 Task: Open Card Card0000000060 in Board Board0000000015 in Workspace WS0000000005 in Trello. Add Member Email0000000020 to Card Card0000000060 in Board Board0000000015 in Workspace WS0000000005 in Trello. Add Red Label titled Label0000000060 to Card Card0000000060 in Board Board0000000015 in Workspace WS0000000005 in Trello. Add Checklist CL0000000060 to Card Card0000000060 in Board Board0000000015 in Workspace WS0000000005 in Trello. Add Dates with Start Date as Nov 01 2023 and Due Date as Nov 30 2023 to Card Card0000000060 in Board Board0000000015 in Workspace WS0000000005 in Trello
Action: Mouse moved to (461, 511)
Screenshot: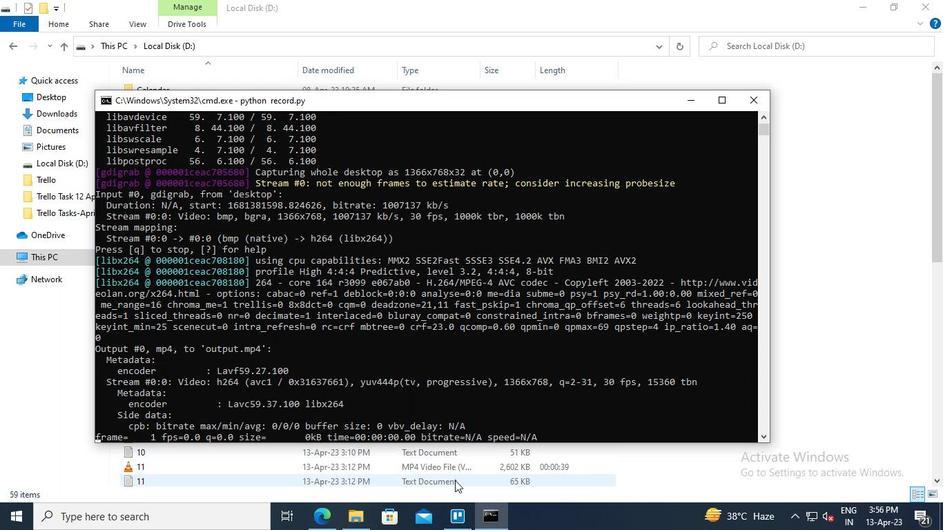
Action: Mouse pressed left at (461, 511)
Screenshot: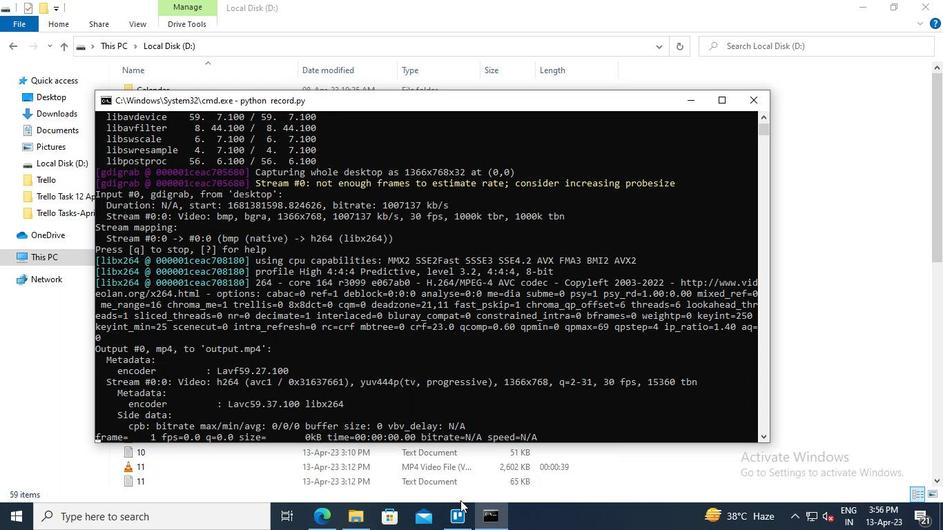 
Action: Mouse moved to (270, 438)
Screenshot: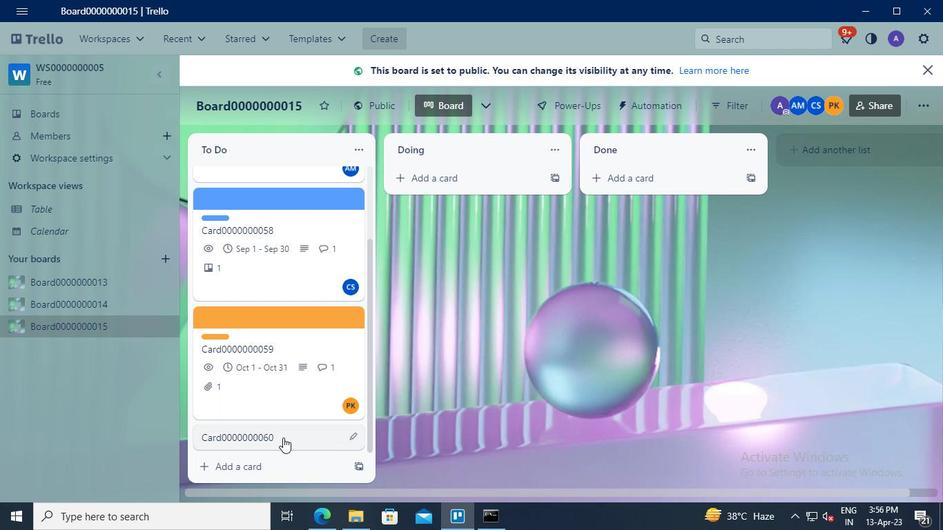 
Action: Mouse pressed left at (270, 438)
Screenshot: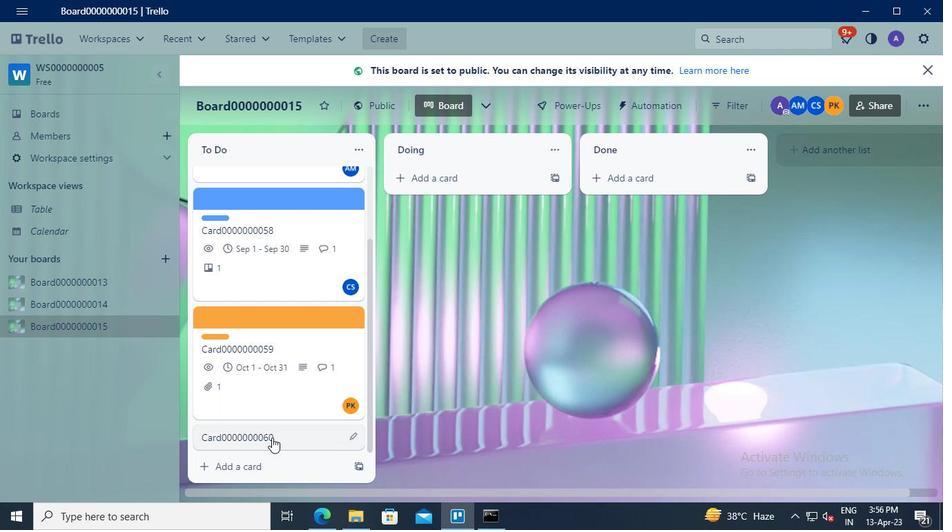 
Action: Mouse moved to (643, 179)
Screenshot: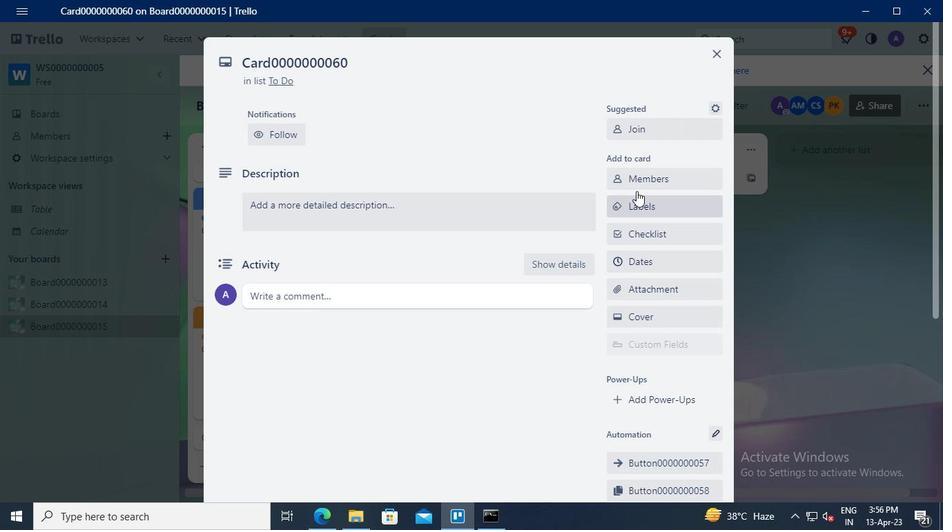 
Action: Mouse pressed left at (643, 179)
Screenshot: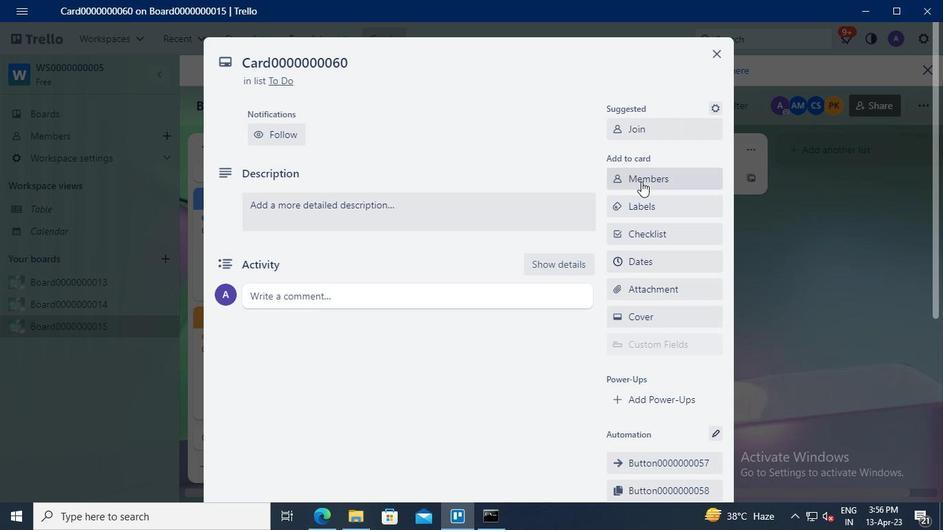 
Action: Mouse moved to (598, 159)
Screenshot: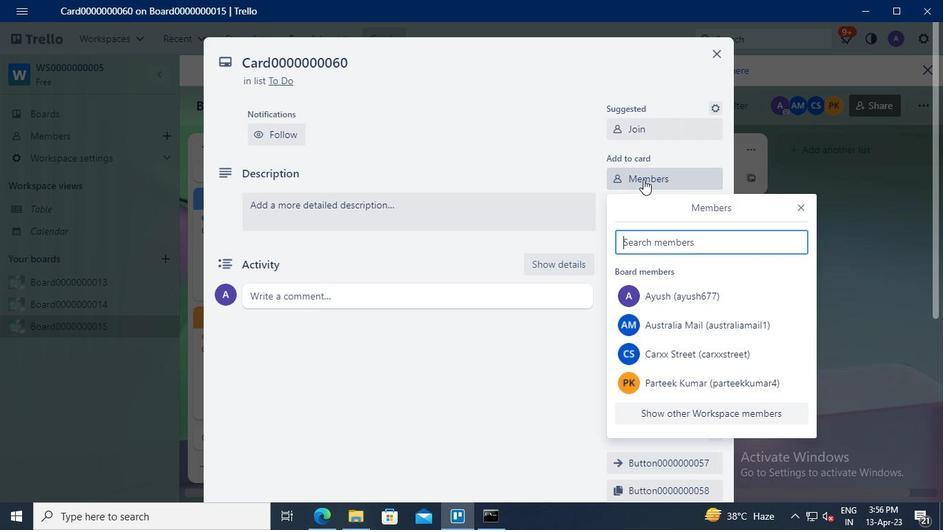 
Action: Keyboard Key.shift
Screenshot: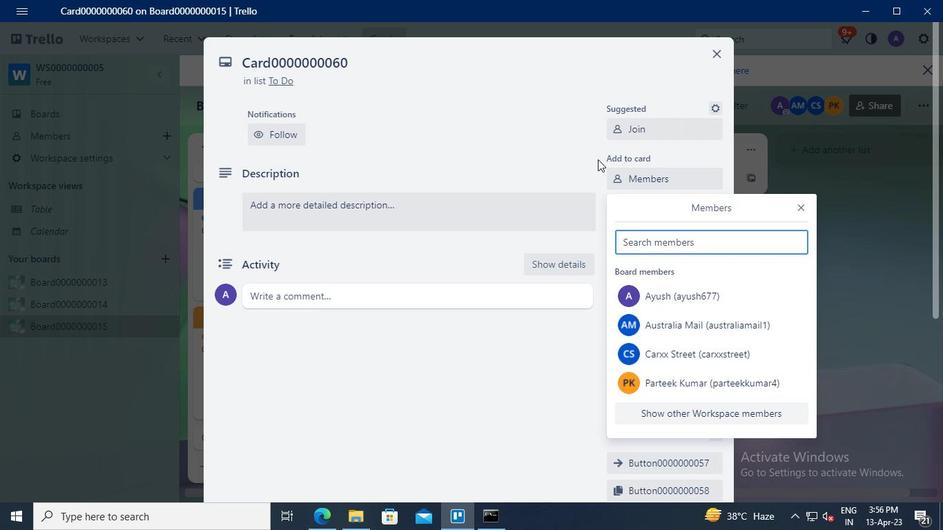 
Action: Keyboard N
Screenshot: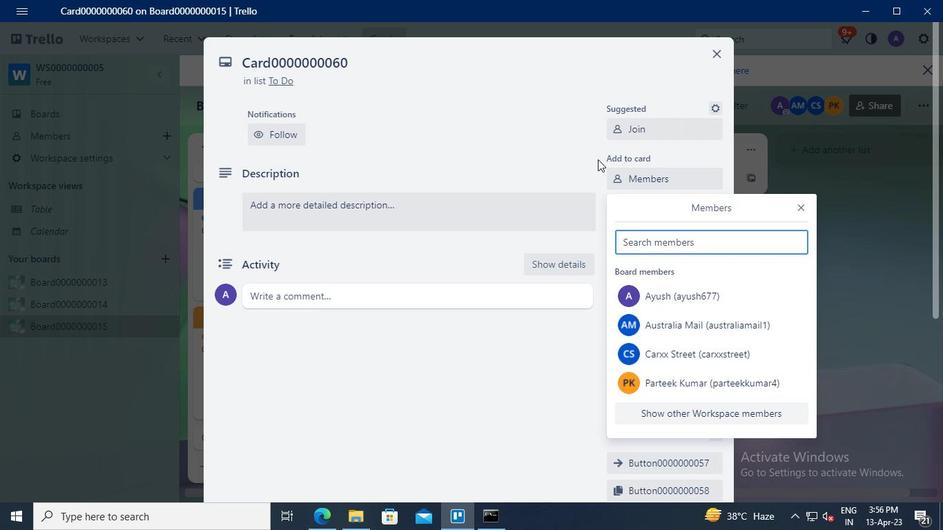 
Action: Keyboard i
Screenshot: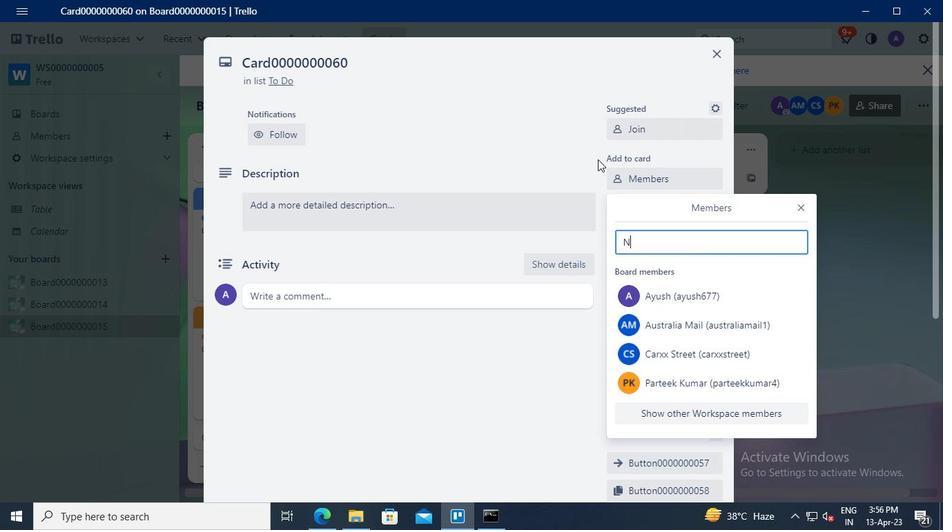 
Action: Keyboard k
Screenshot: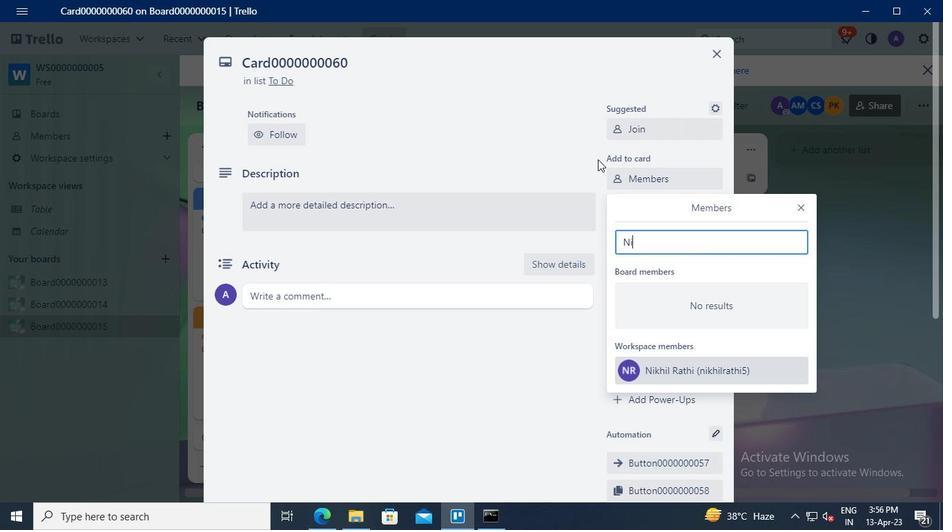 
Action: Keyboard h
Screenshot: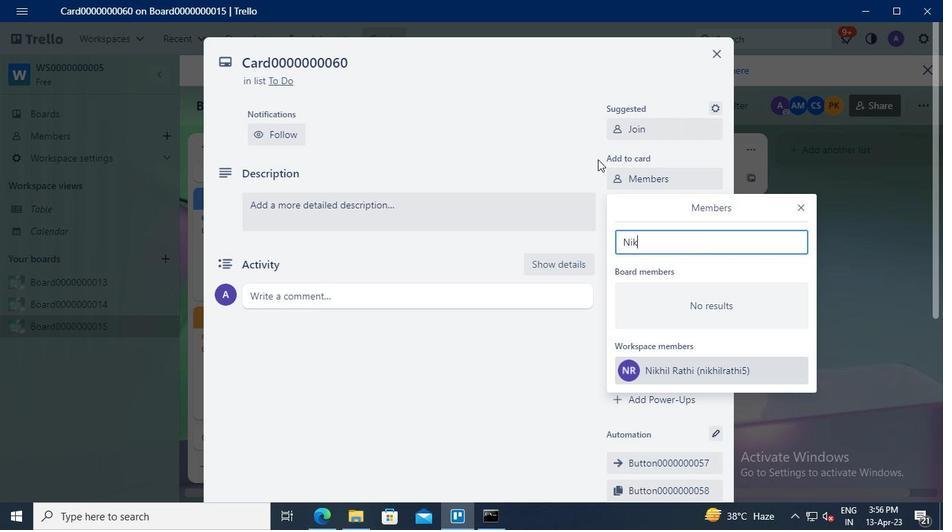 
Action: Keyboard i
Screenshot: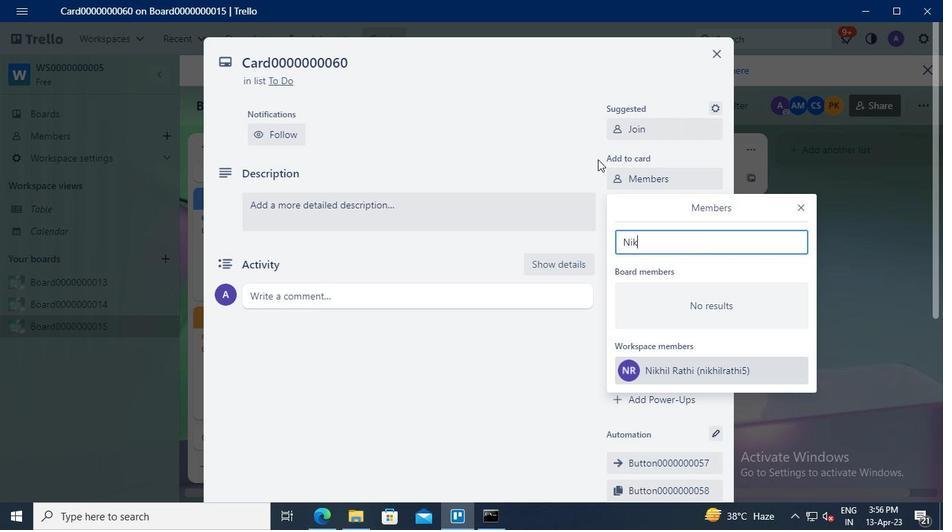 
Action: Keyboard l
Screenshot: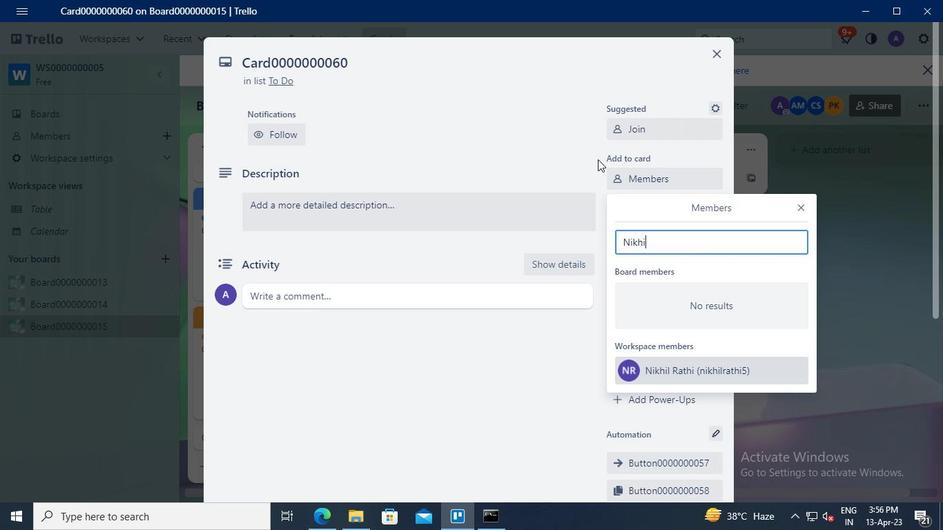 
Action: Mouse moved to (673, 370)
Screenshot: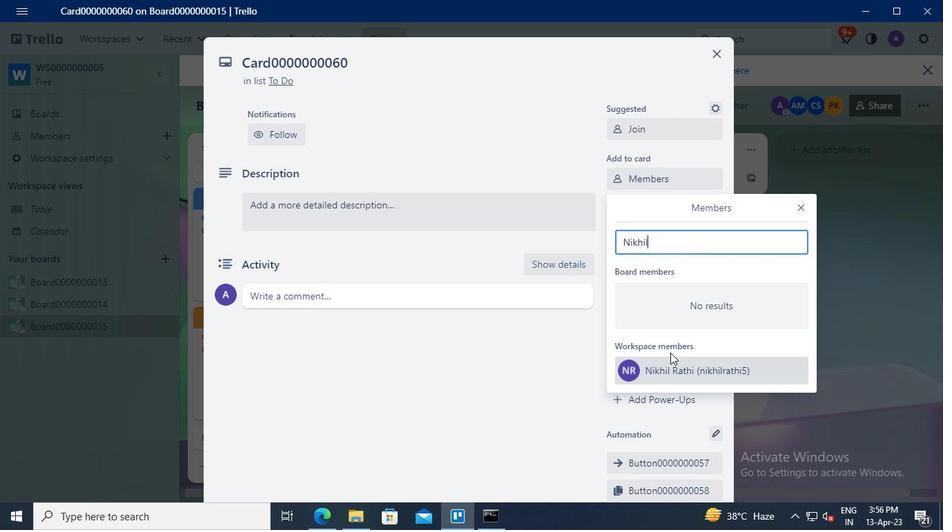 
Action: Mouse pressed left at (673, 370)
Screenshot: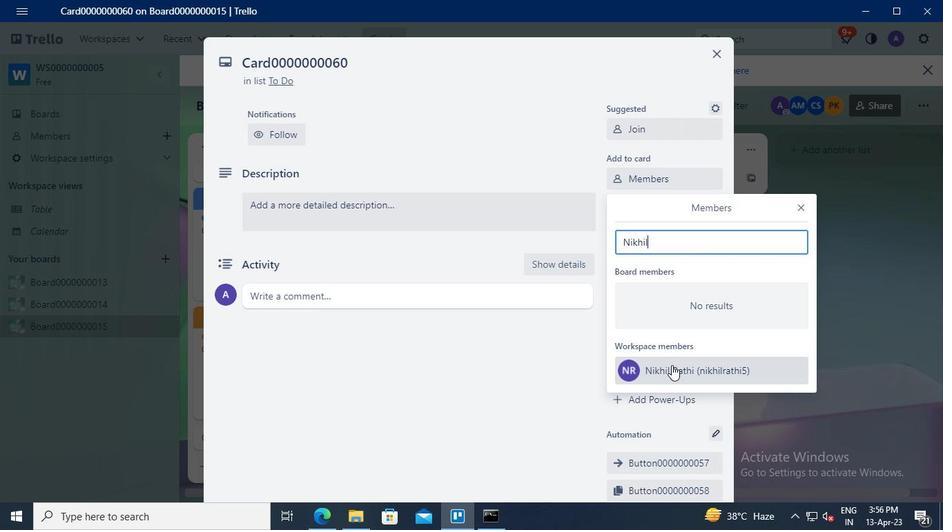
Action: Mouse moved to (802, 210)
Screenshot: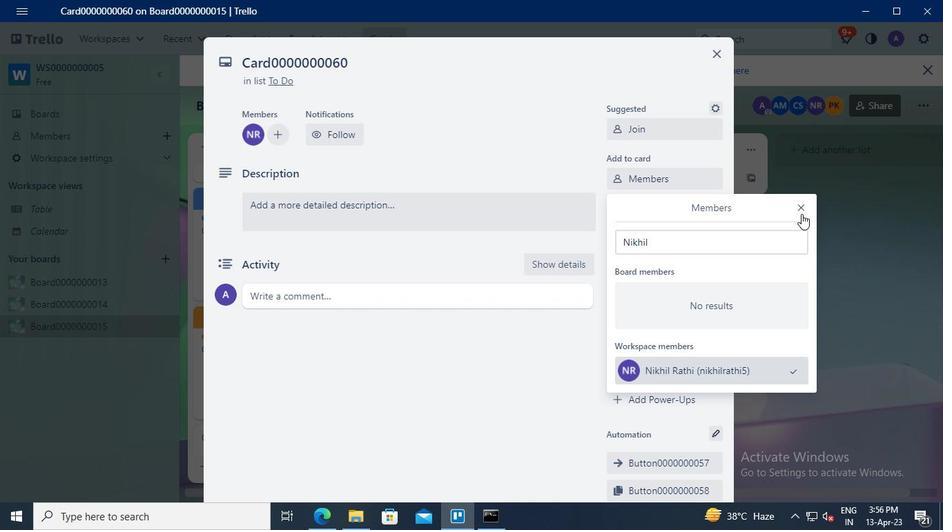 
Action: Mouse pressed left at (802, 210)
Screenshot: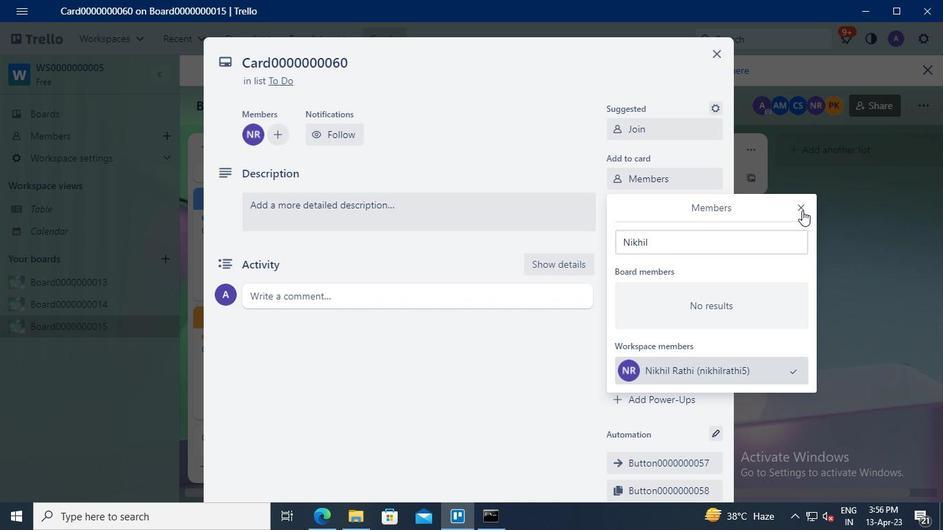 
Action: Mouse moved to (691, 205)
Screenshot: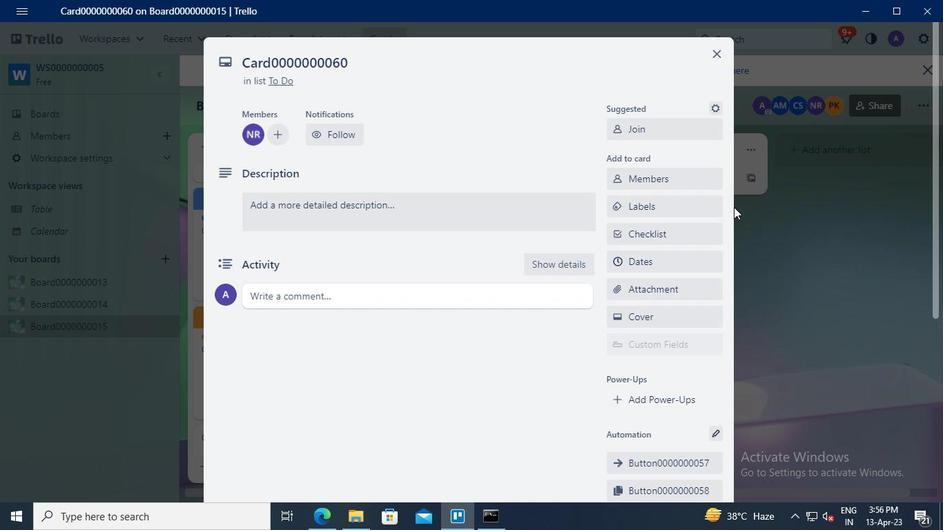 
Action: Mouse pressed left at (691, 205)
Screenshot: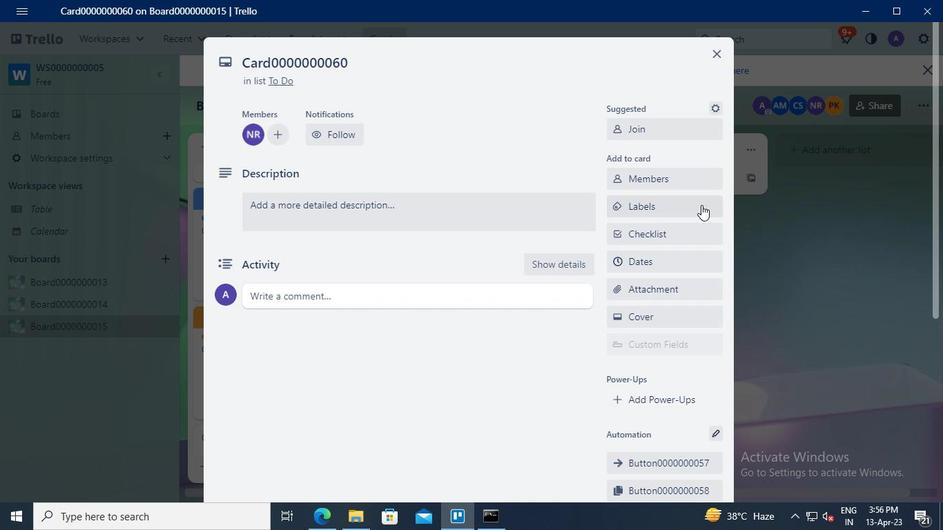 
Action: Mouse moved to (724, 391)
Screenshot: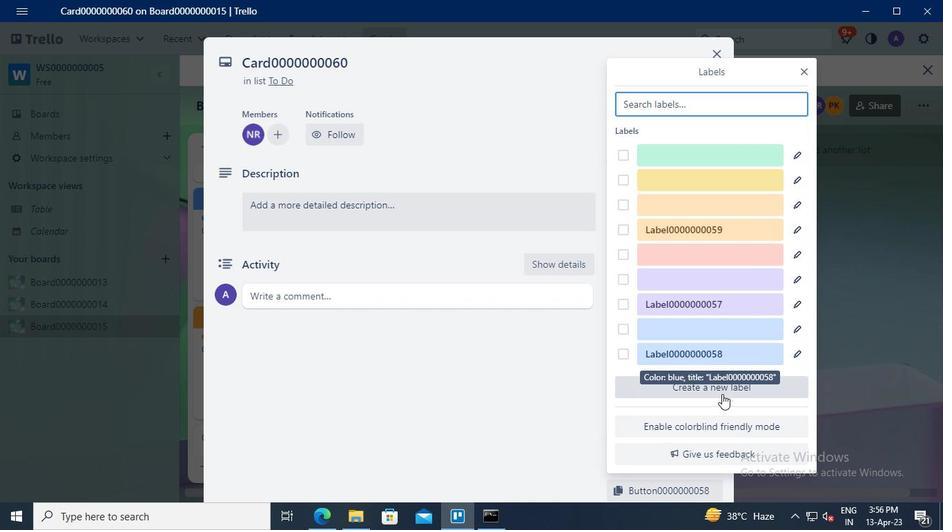 
Action: Mouse pressed left at (724, 391)
Screenshot: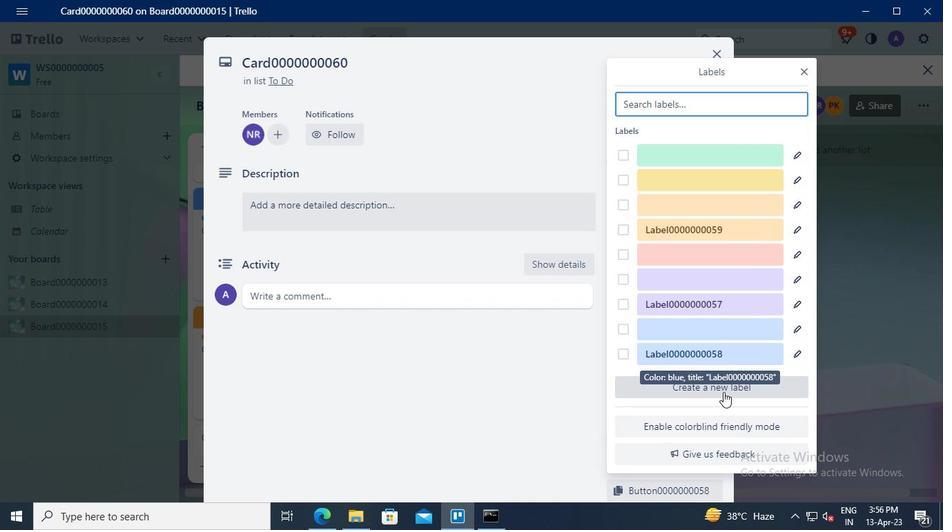 
Action: Mouse moved to (713, 293)
Screenshot: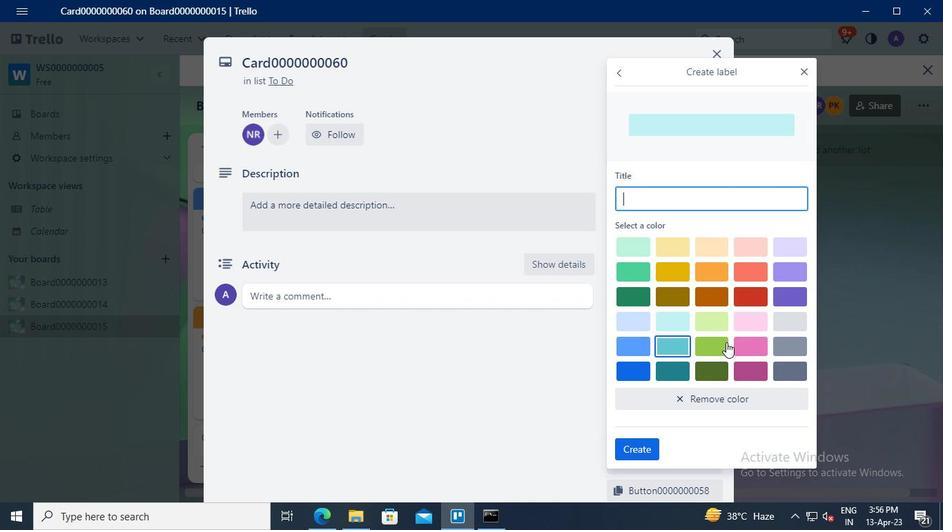 
Action: Keyboard Key.shift
Screenshot: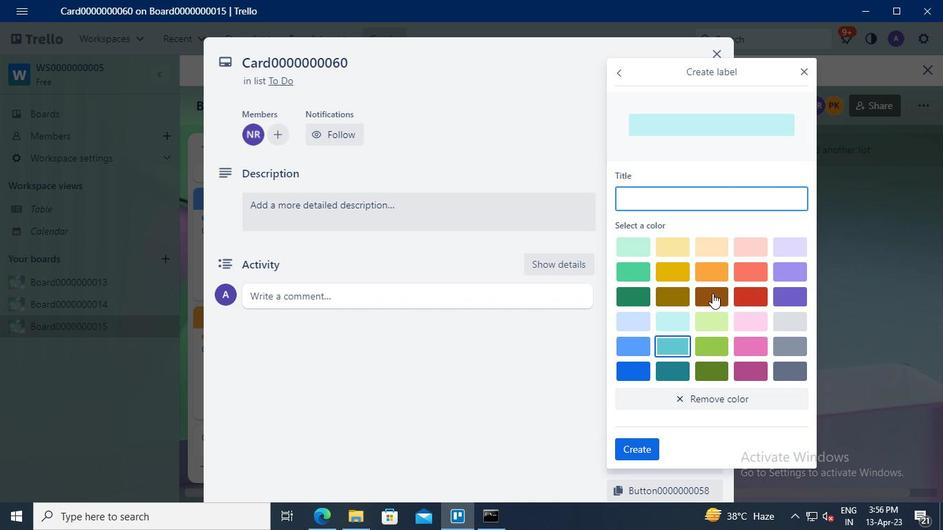 
Action: Keyboard L
Screenshot: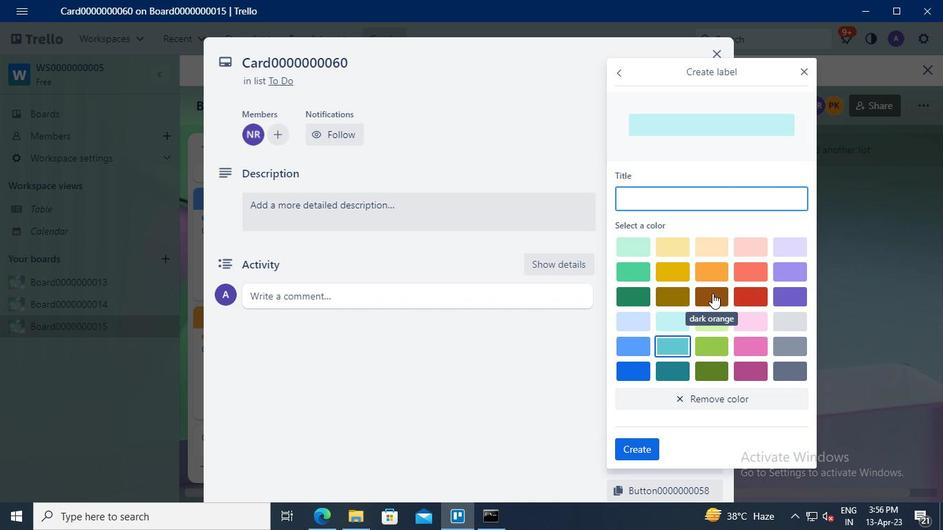
Action: Keyboard a
Screenshot: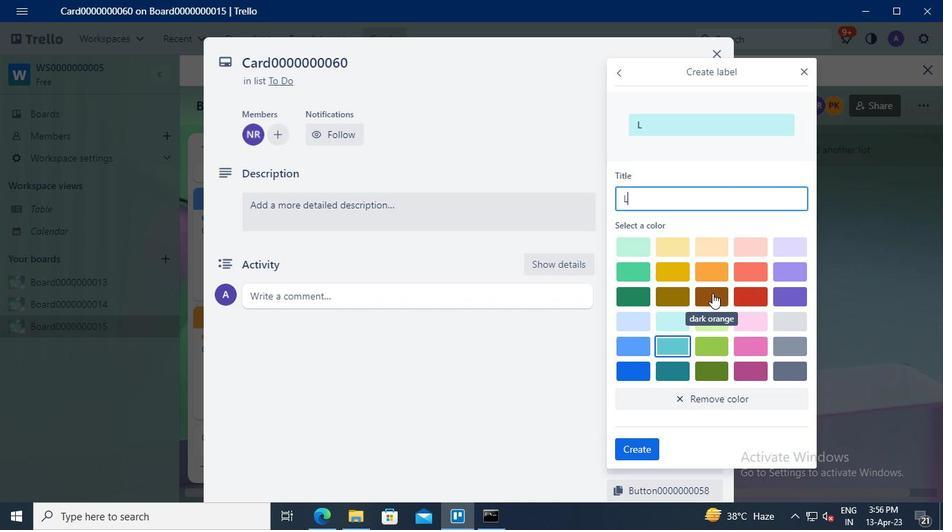 
Action: Keyboard b
Screenshot: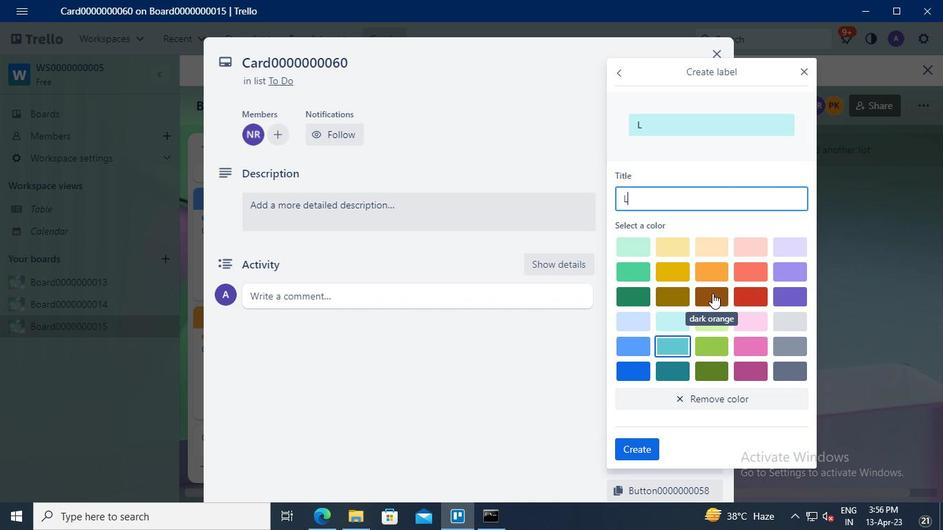 
Action: Mouse moved to (712, 293)
Screenshot: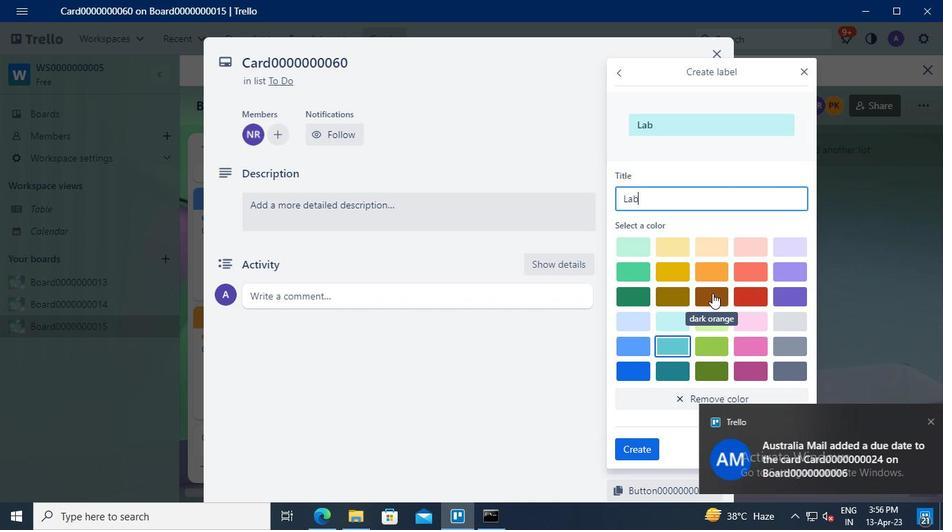 
Action: Keyboard e
Screenshot: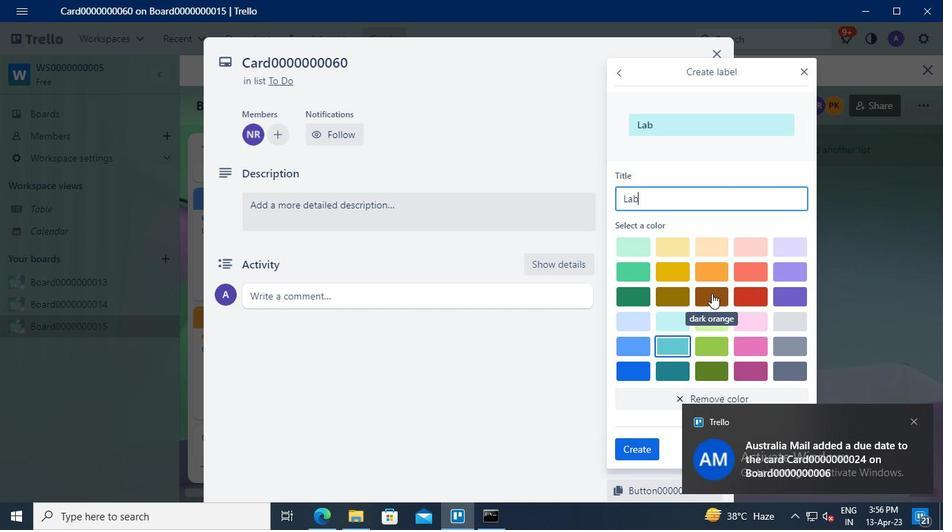 
Action: Keyboard l
Screenshot: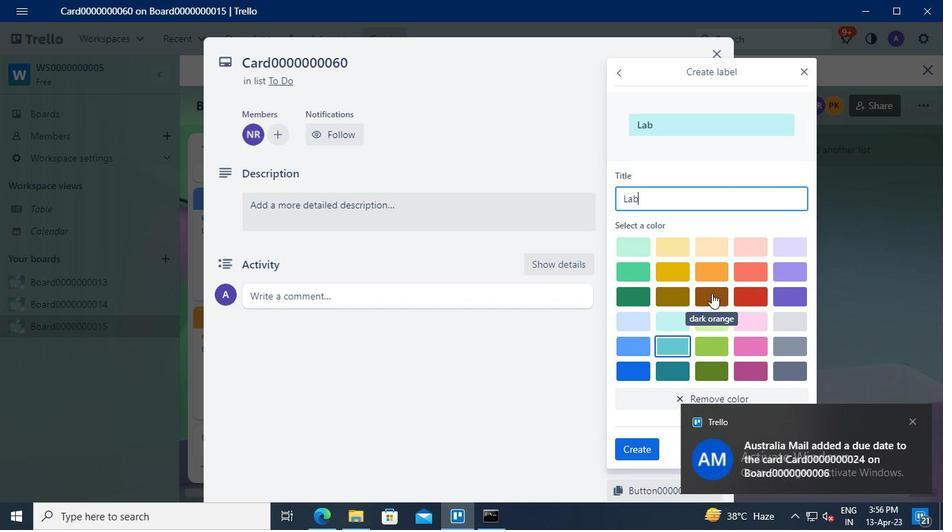 
Action: Keyboard <96>
Screenshot: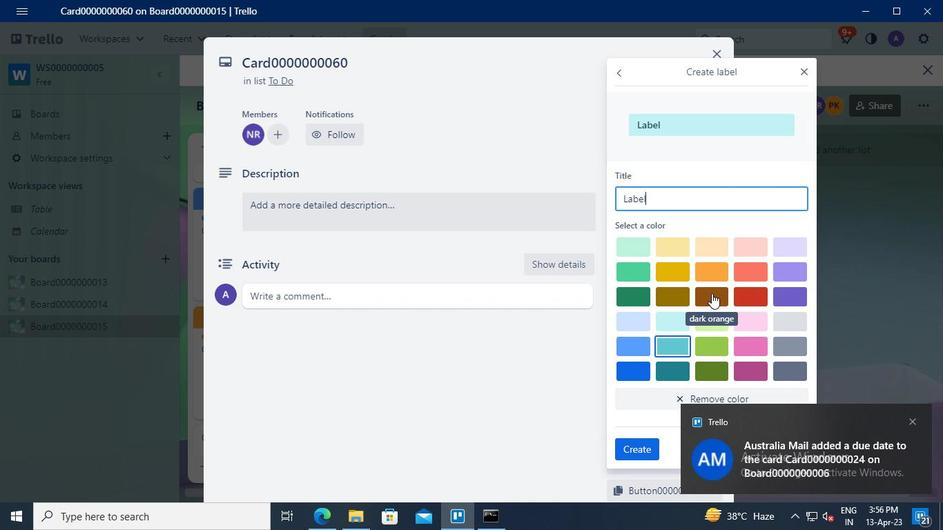 
Action: Keyboard <96>
Screenshot: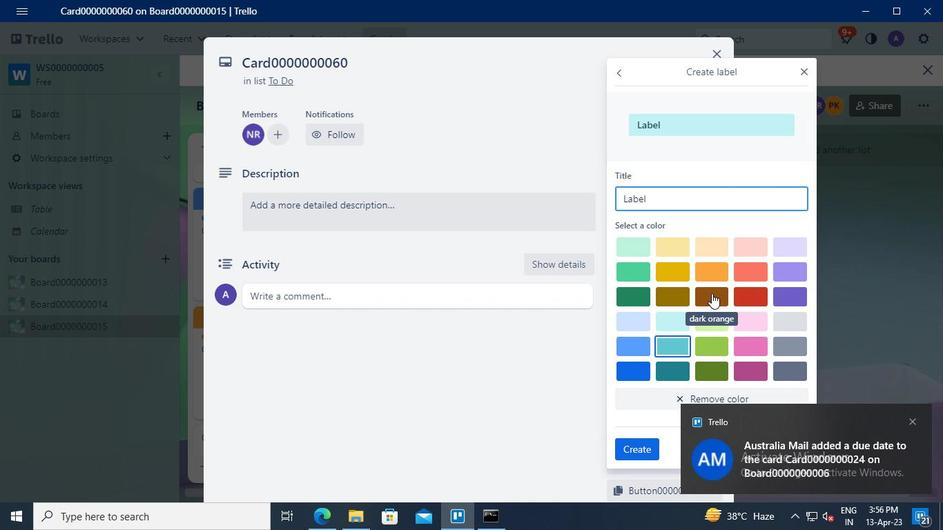 
Action: Keyboard <96>
Screenshot: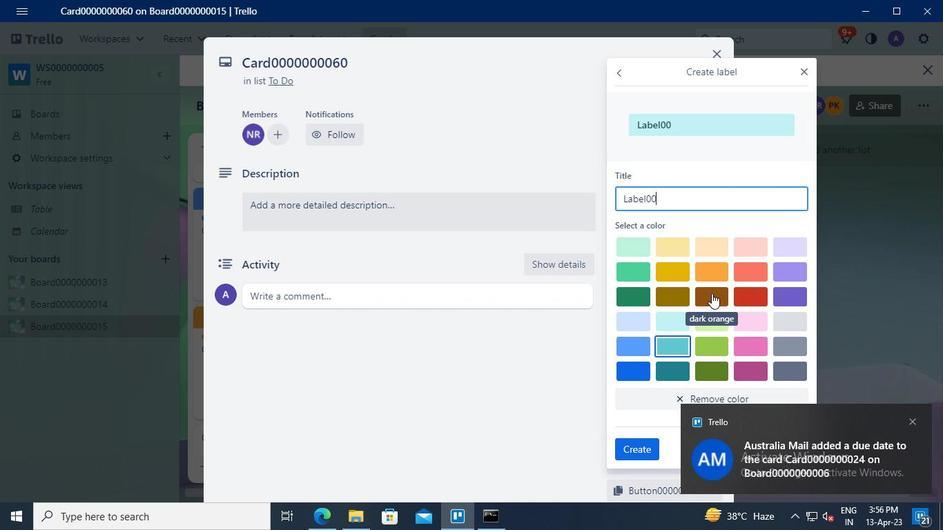 
Action: Keyboard <96>
Screenshot: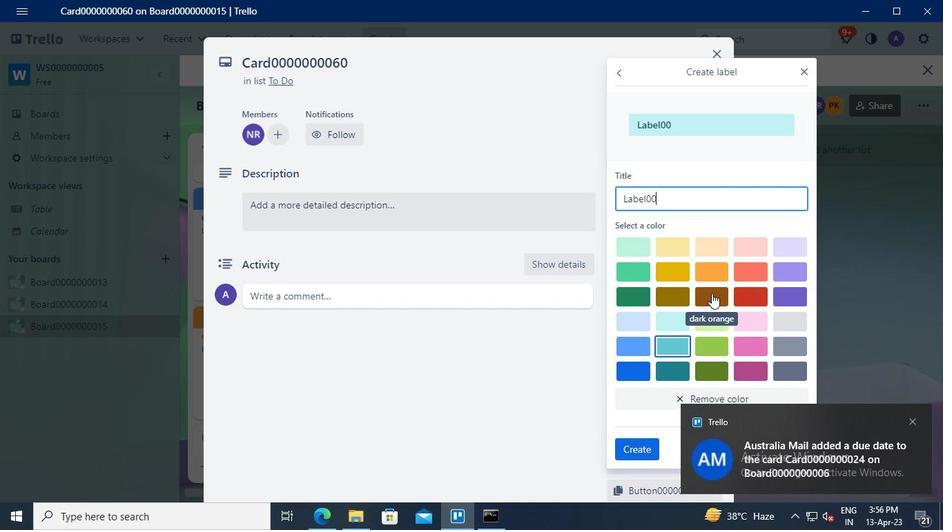 
Action: Keyboard <96>
Screenshot: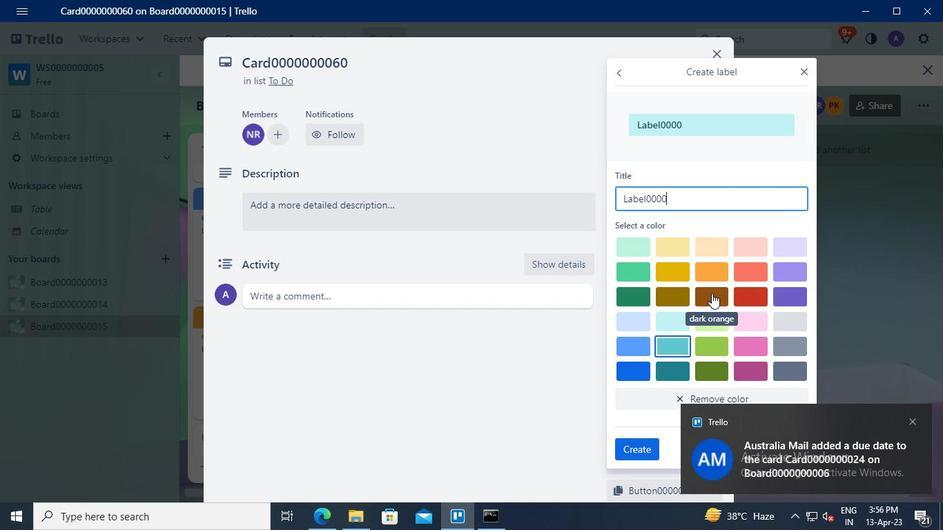 
Action: Keyboard <96>
Screenshot: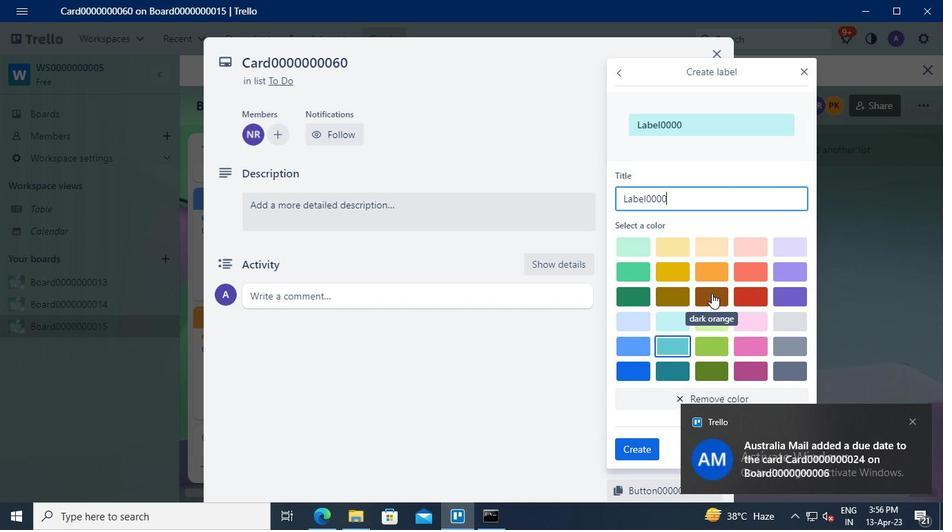 
Action: Keyboard <96>
Screenshot: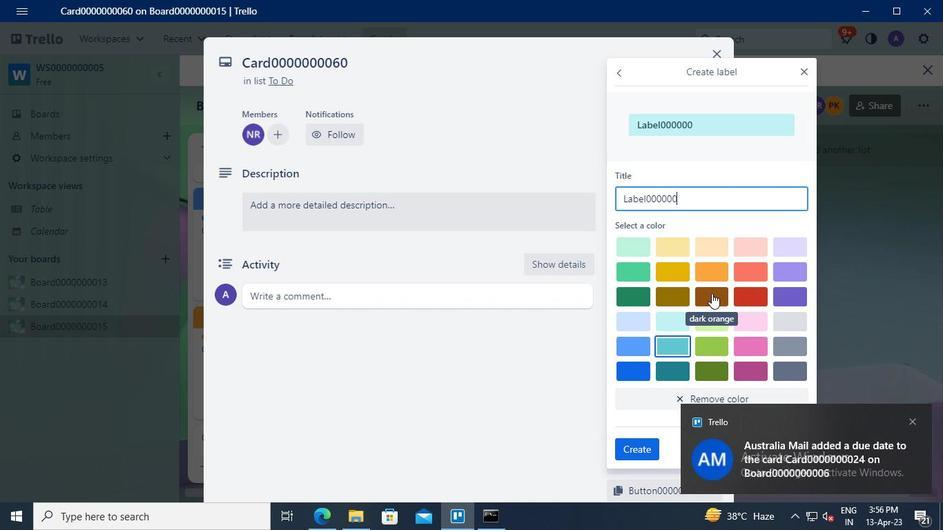 
Action: Keyboard <96>
Screenshot: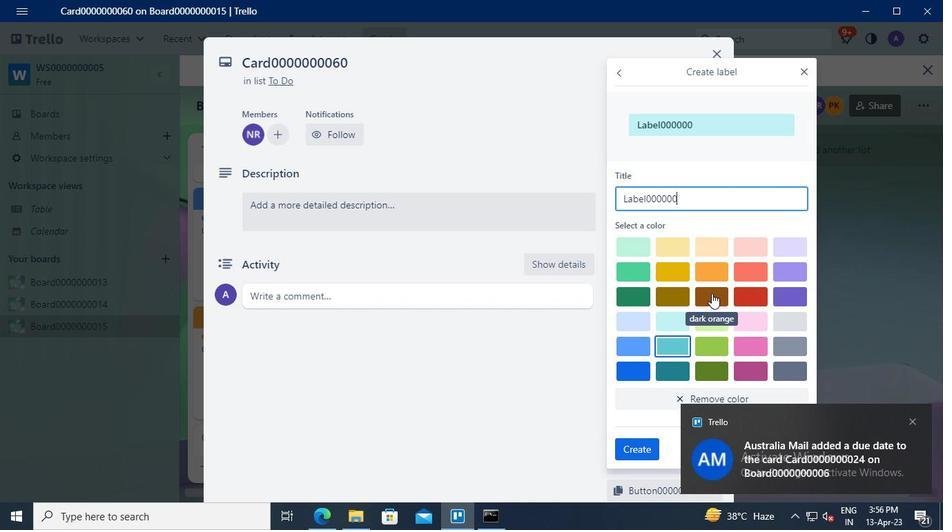 
Action: Keyboard <102>
Screenshot: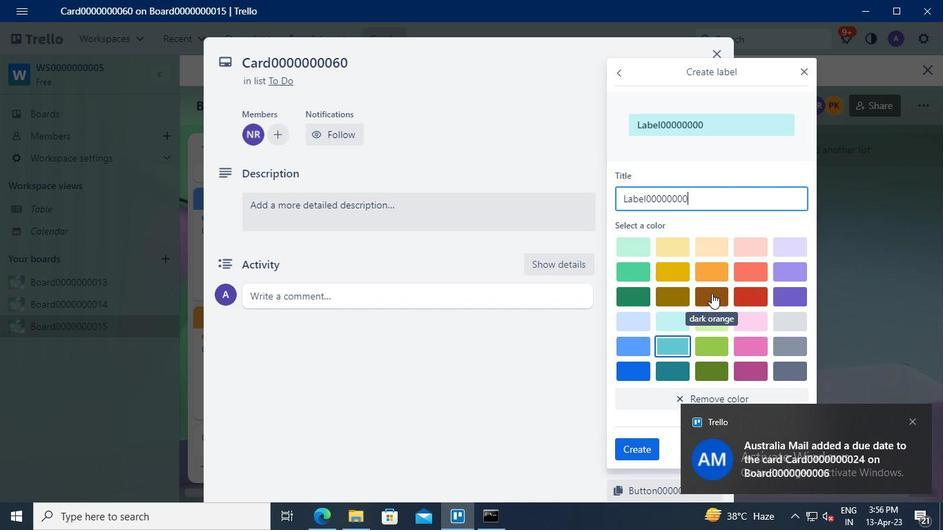 
Action: Keyboard <96>
Screenshot: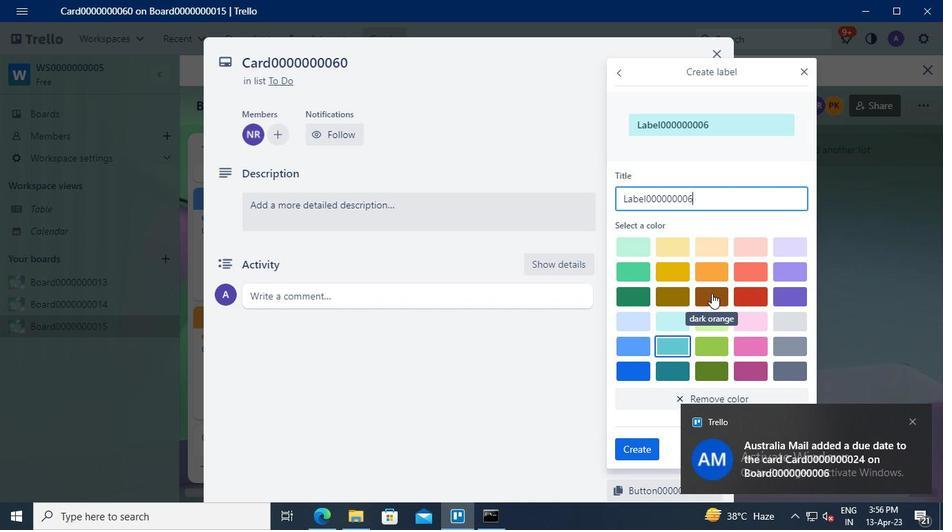 
Action: Mouse moved to (746, 274)
Screenshot: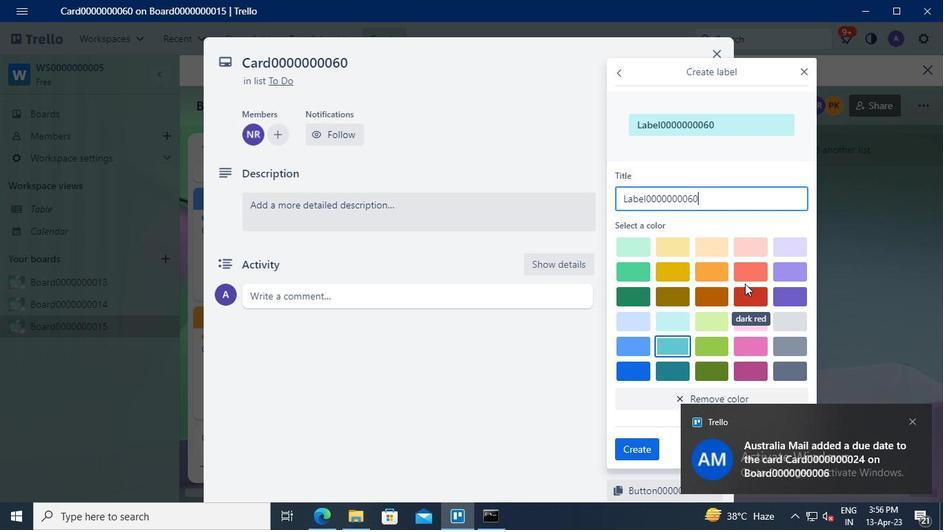 
Action: Mouse pressed left at (746, 274)
Screenshot: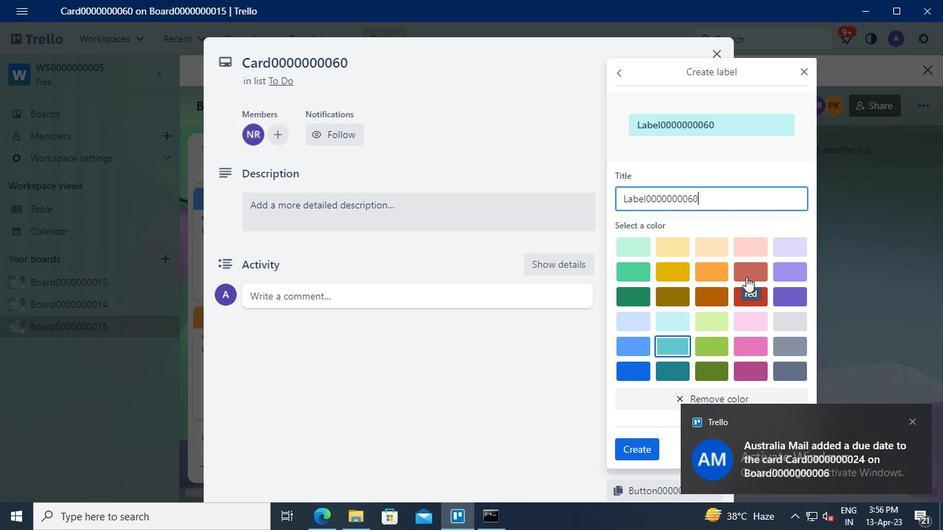 
Action: Mouse moved to (644, 447)
Screenshot: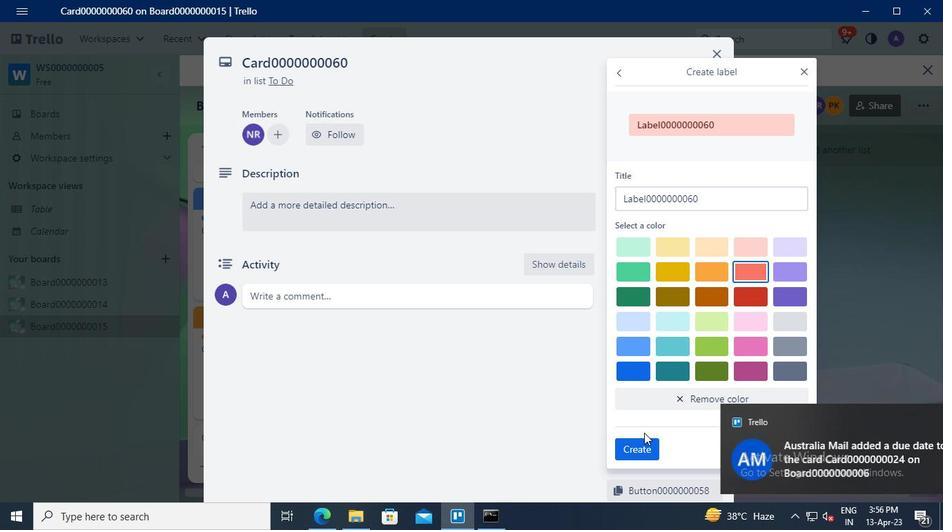 
Action: Mouse pressed left at (644, 447)
Screenshot: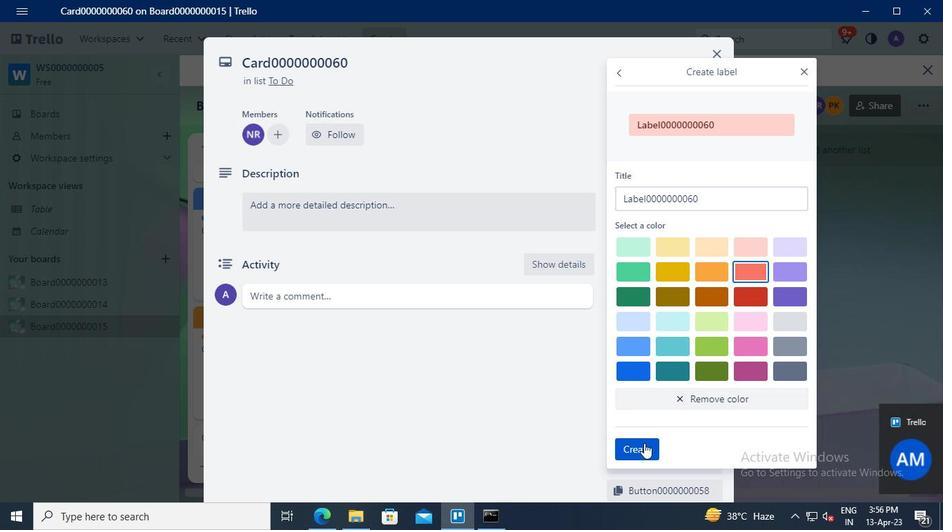 
Action: Mouse moved to (807, 69)
Screenshot: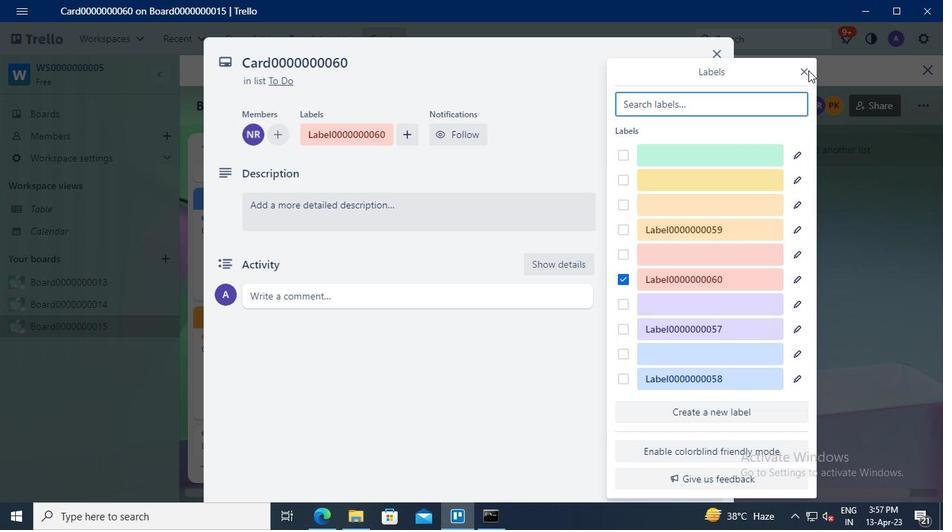 
Action: Mouse pressed left at (807, 69)
Screenshot: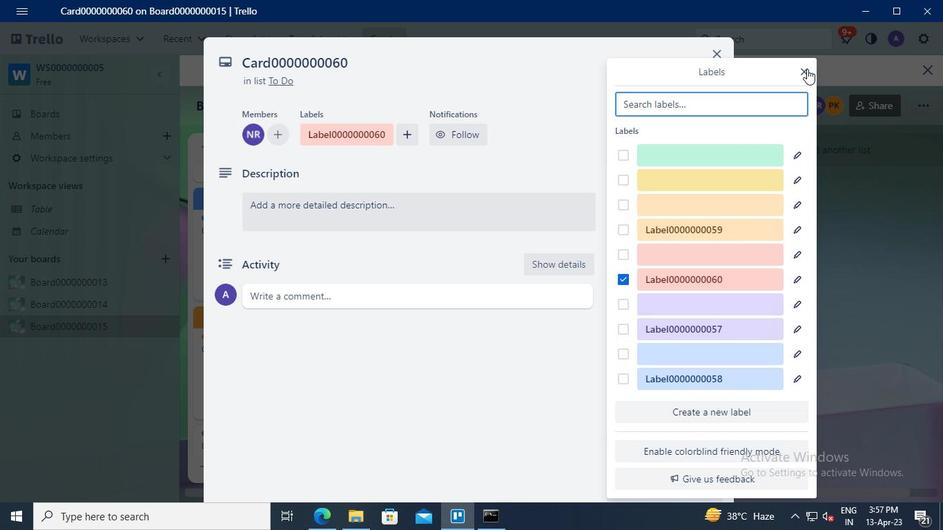 
Action: Mouse moved to (681, 234)
Screenshot: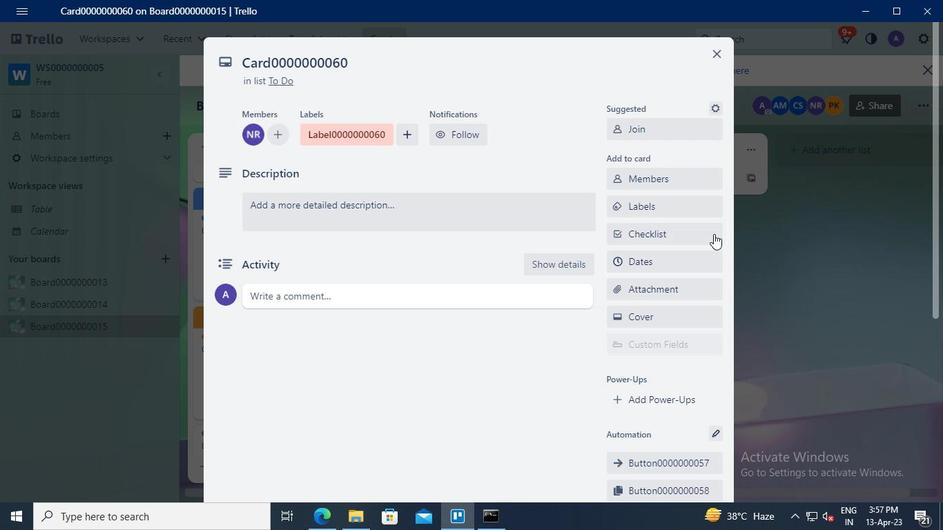 
Action: Mouse pressed left at (681, 234)
Screenshot: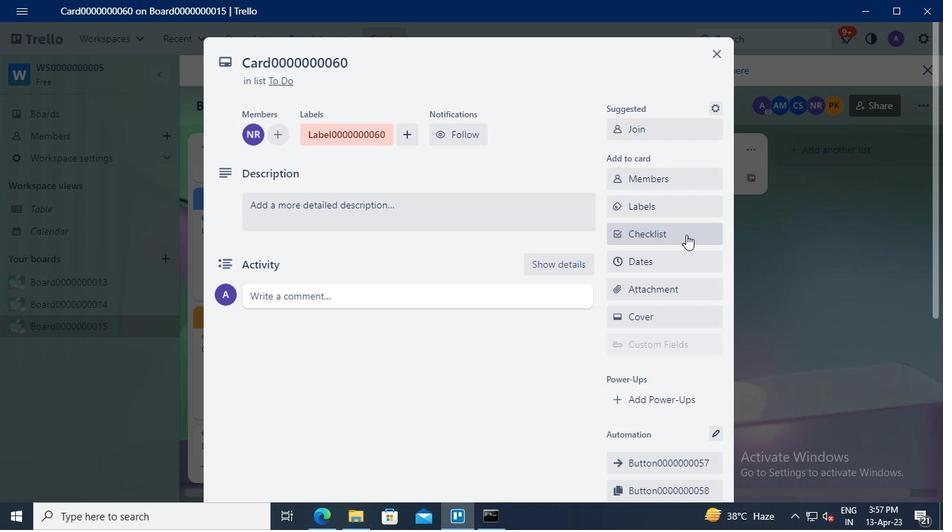 
Action: Keyboard Key.shift
Screenshot: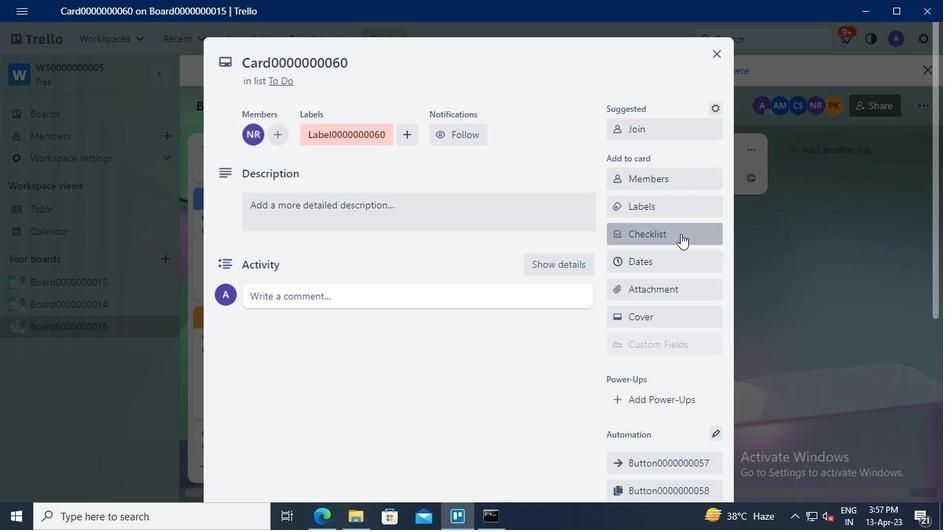 
Action: Keyboard Key.shift
Screenshot: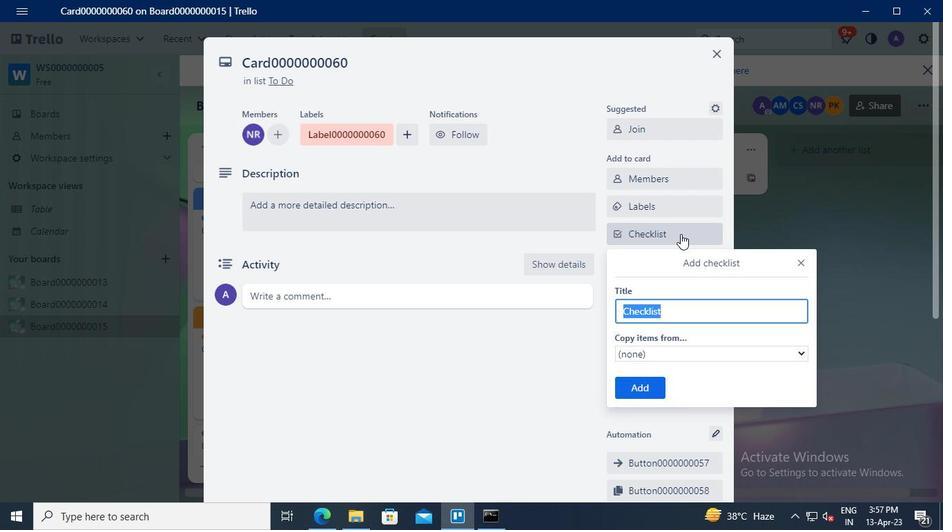 
Action: Keyboard Key.shift
Screenshot: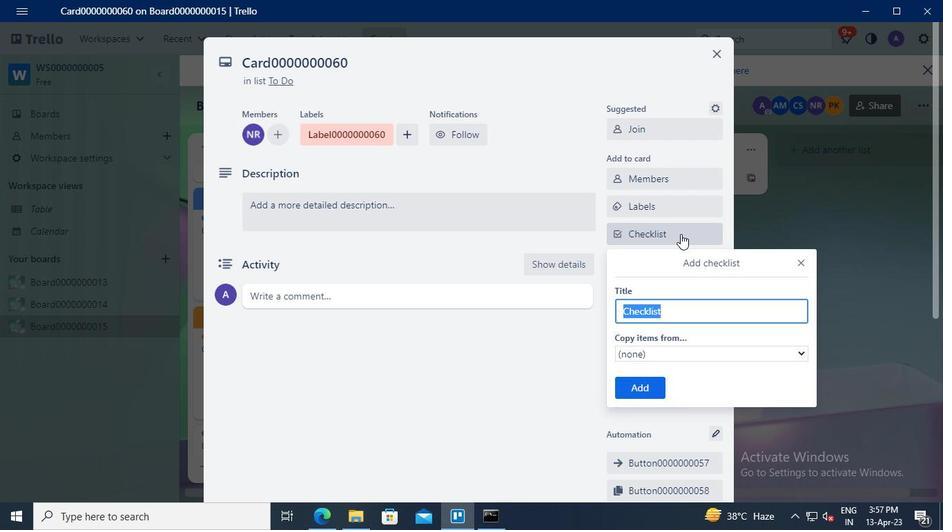 
Action: Keyboard Key.shift
Screenshot: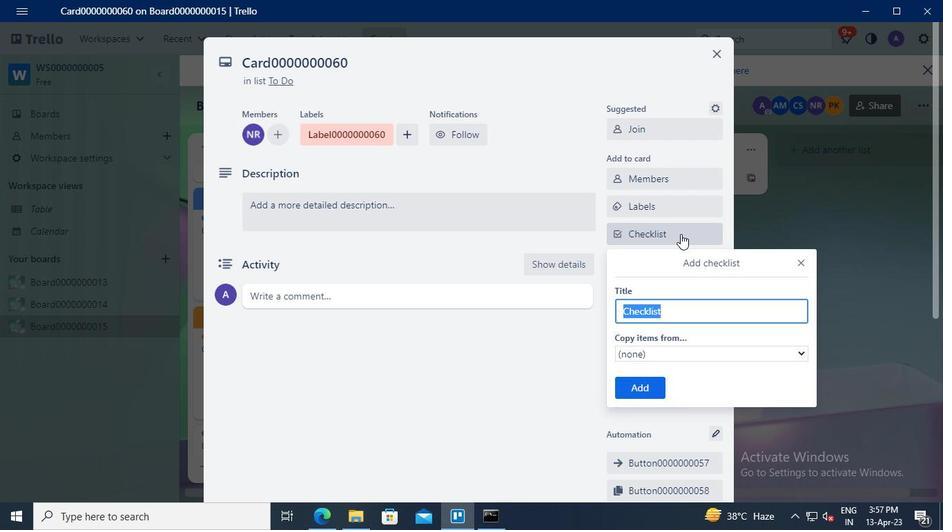 
Action: Keyboard Key.shift
Screenshot: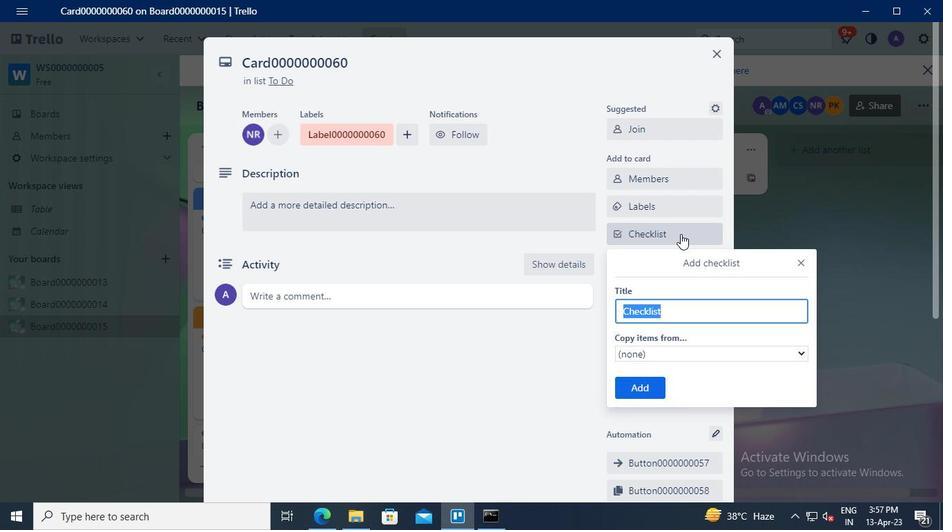 
Action: Keyboard Key.shift
Screenshot: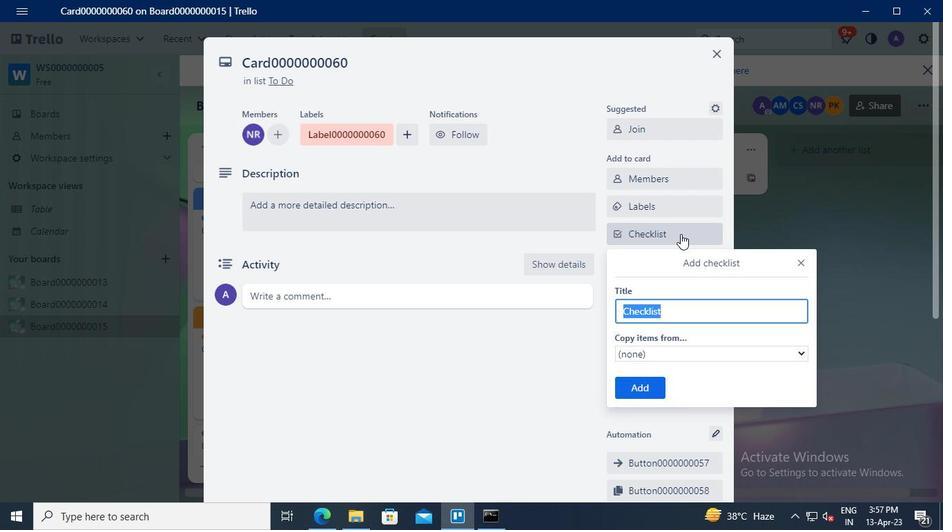 
Action: Keyboard Key.shift
Screenshot: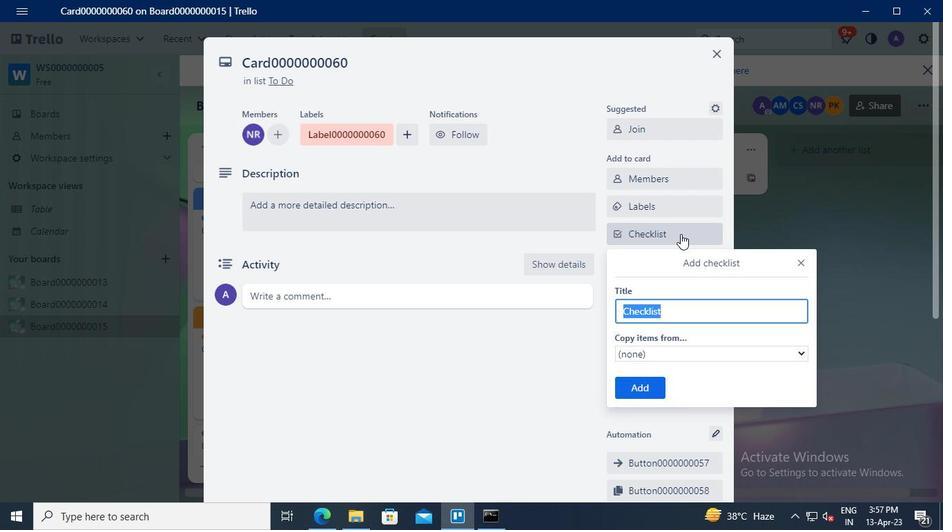 
Action: Keyboard C
Screenshot: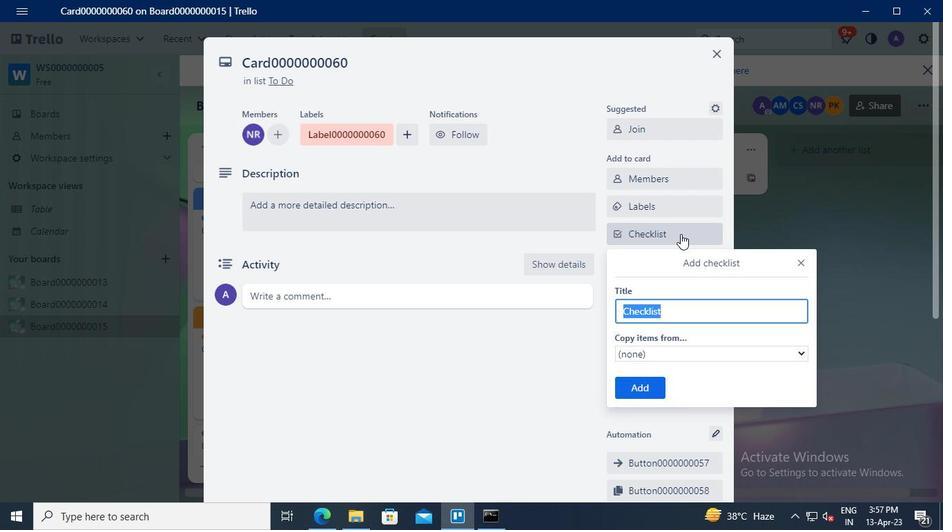 
Action: Keyboard L
Screenshot: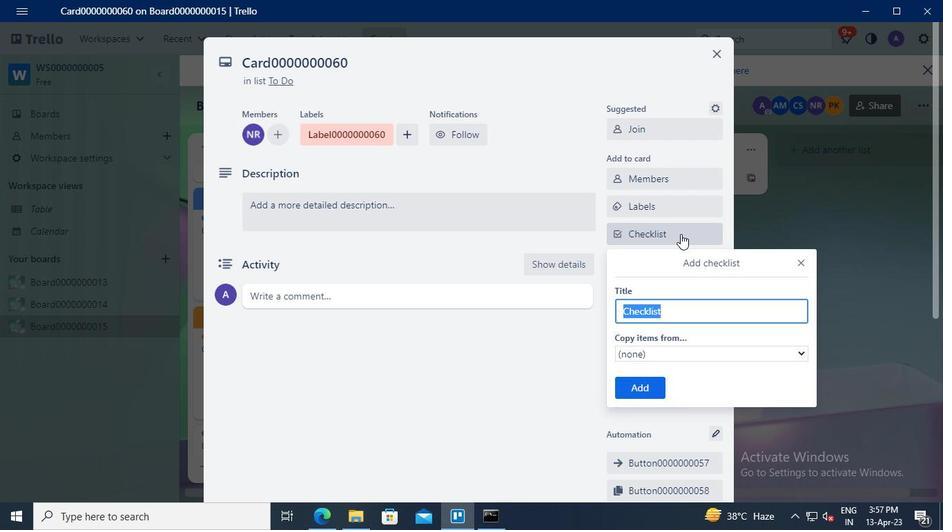 
Action: Keyboard <96>
Screenshot: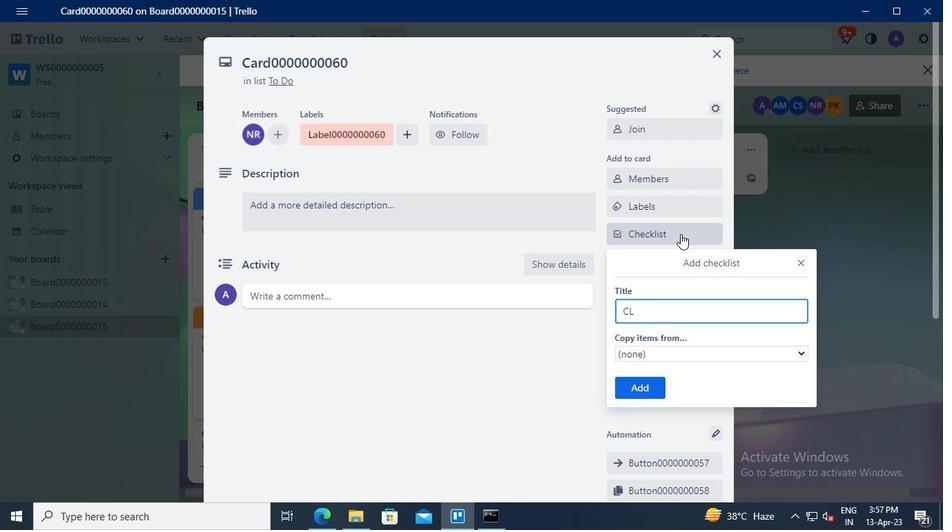 
Action: Keyboard <96>
Screenshot: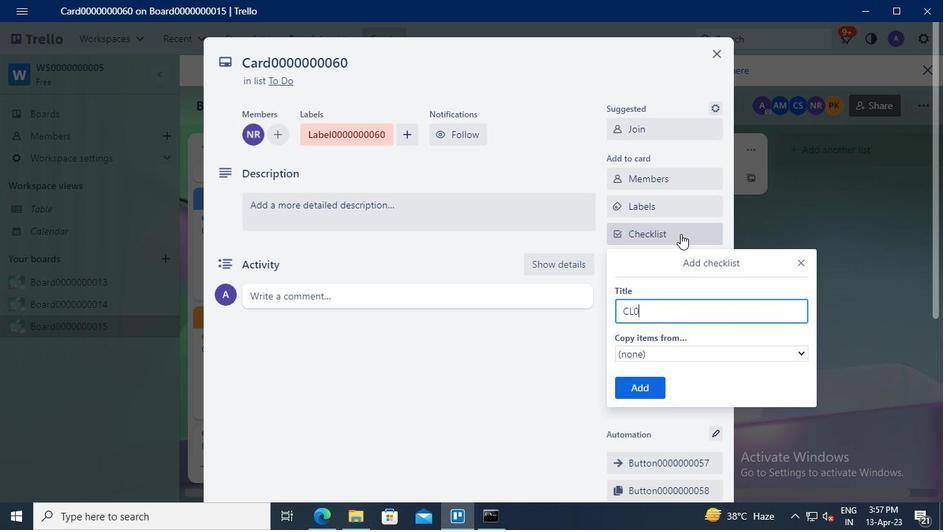 
Action: Keyboard <96>
Screenshot: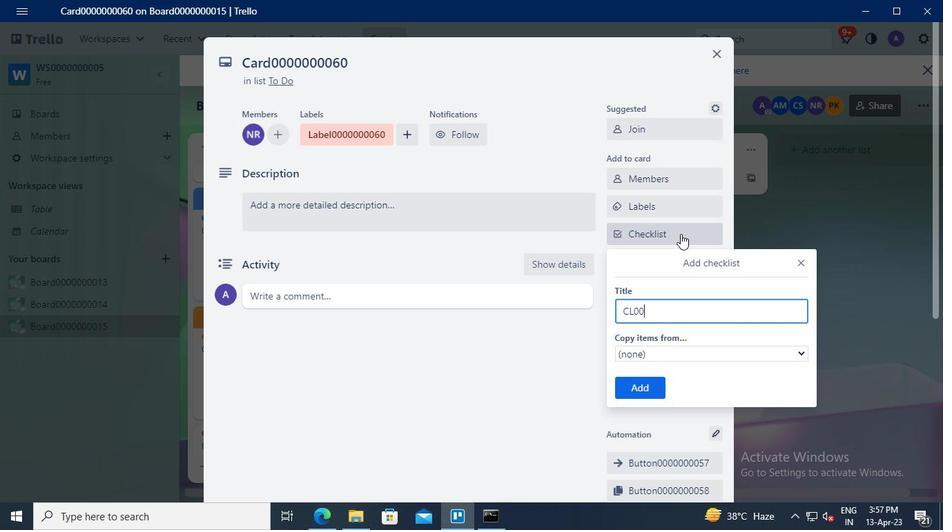 
Action: Keyboard <96>
Screenshot: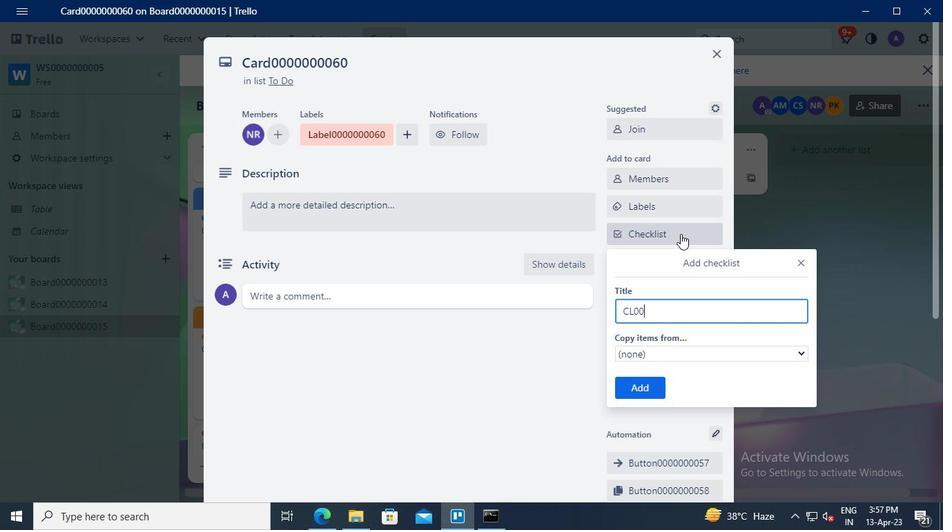
Action: Keyboard <96>
Screenshot: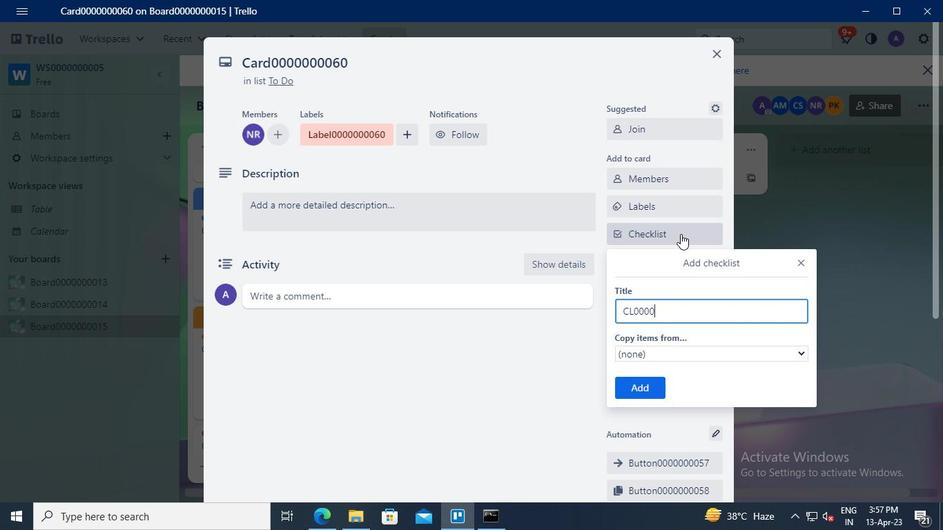 
Action: Keyboard <96>
Screenshot: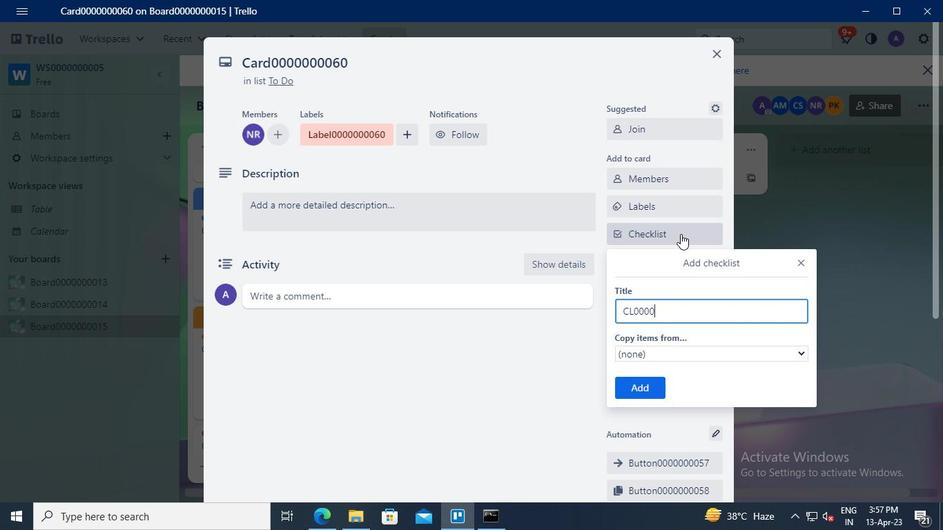 
Action: Keyboard <96>
Screenshot: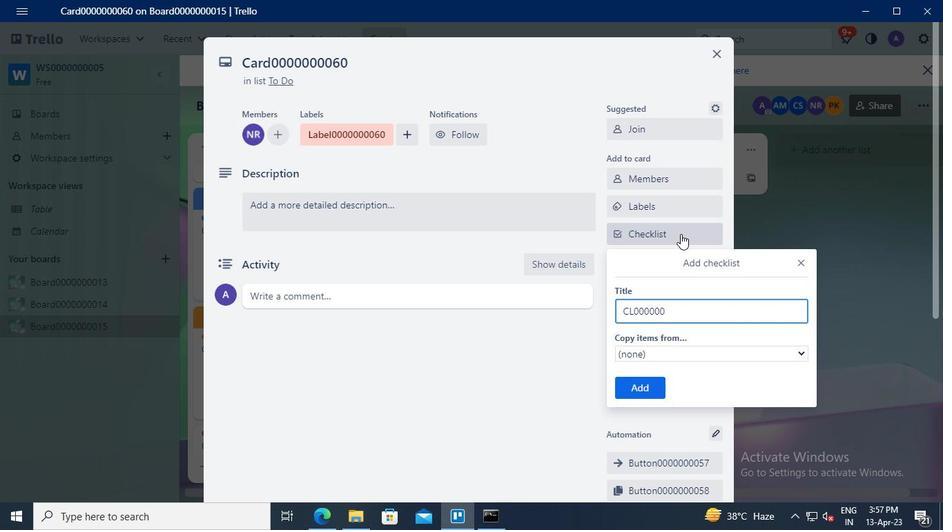 
Action: Keyboard <96>
Screenshot: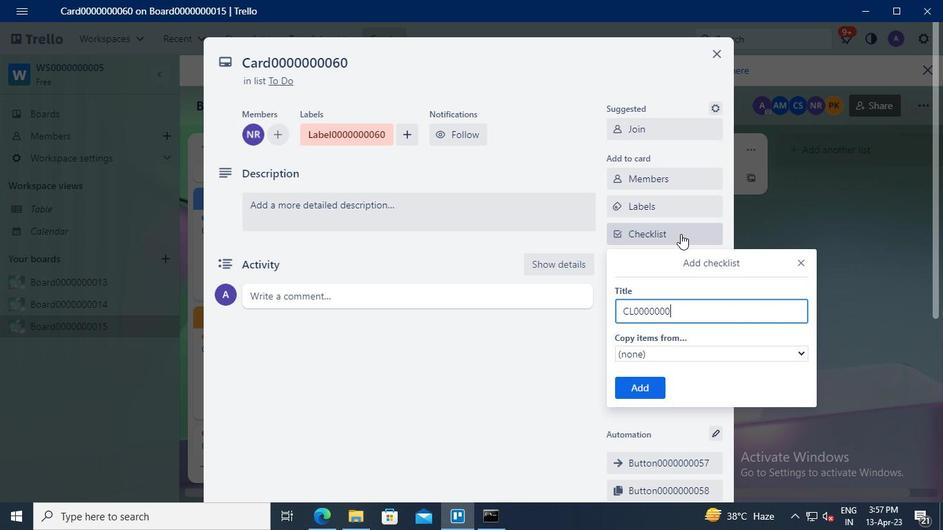 
Action: Keyboard <102>
Screenshot: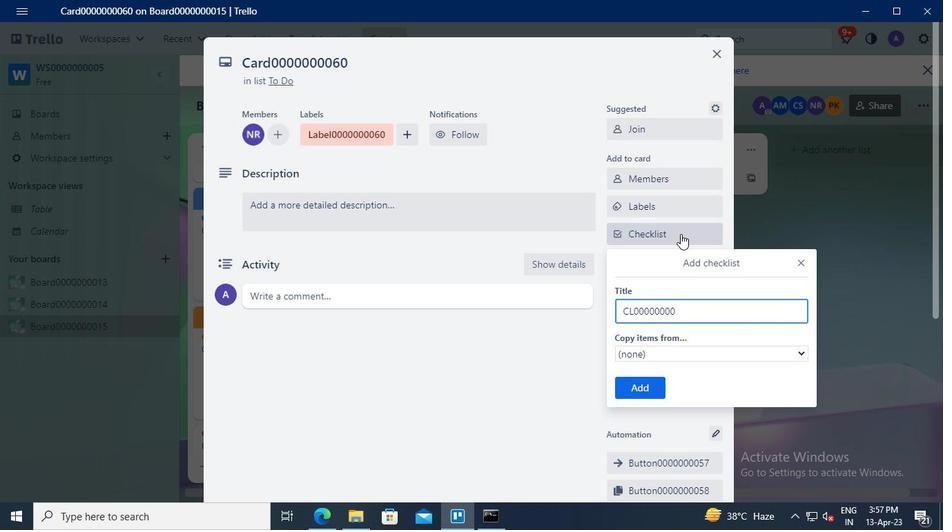 
Action: Keyboard <96>
Screenshot: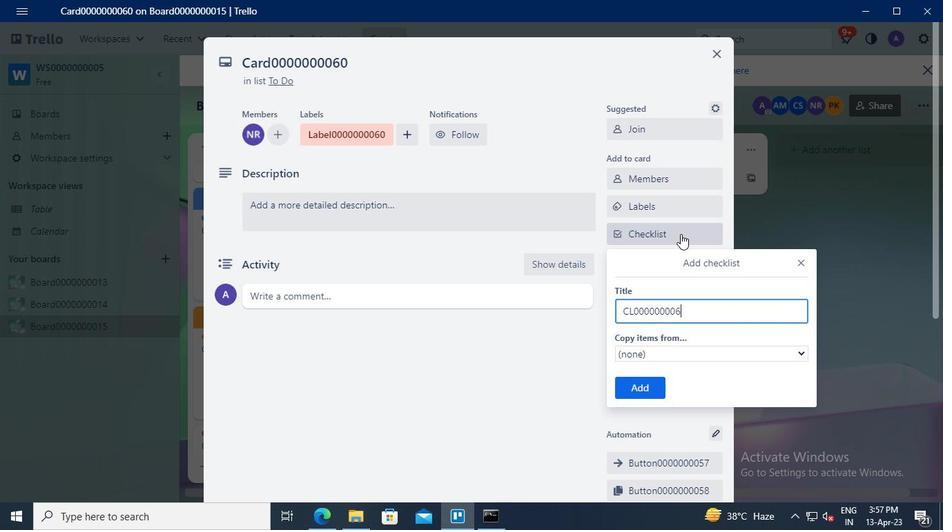 
Action: Mouse moved to (650, 386)
Screenshot: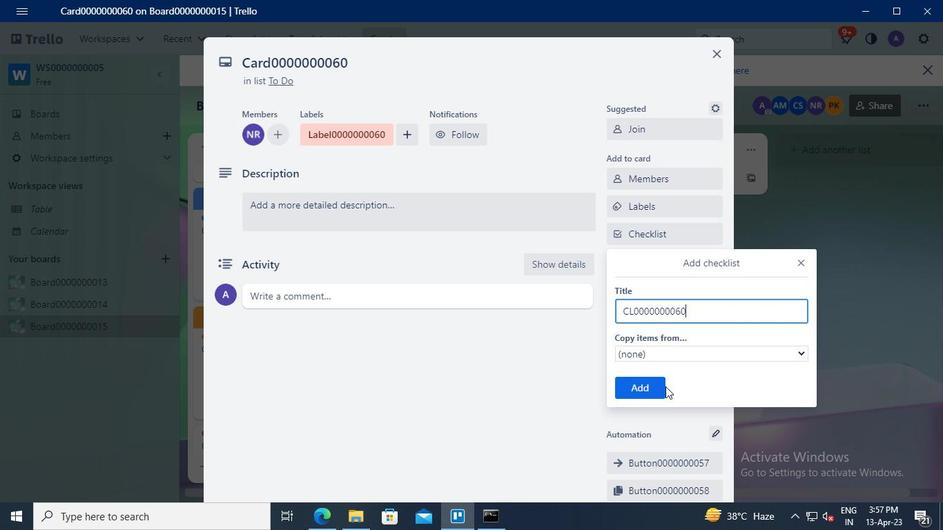 
Action: Mouse pressed left at (650, 386)
Screenshot: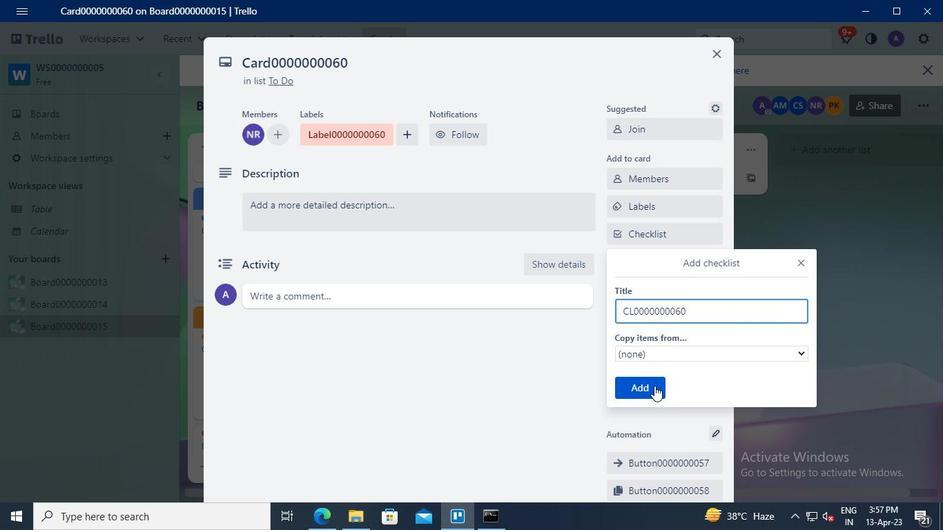 
Action: Mouse moved to (647, 267)
Screenshot: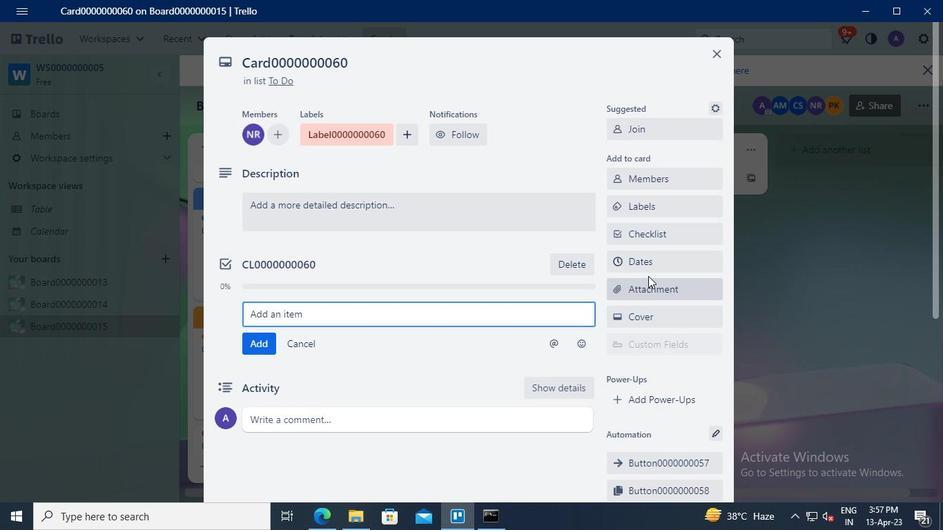 
Action: Mouse pressed left at (647, 267)
Screenshot: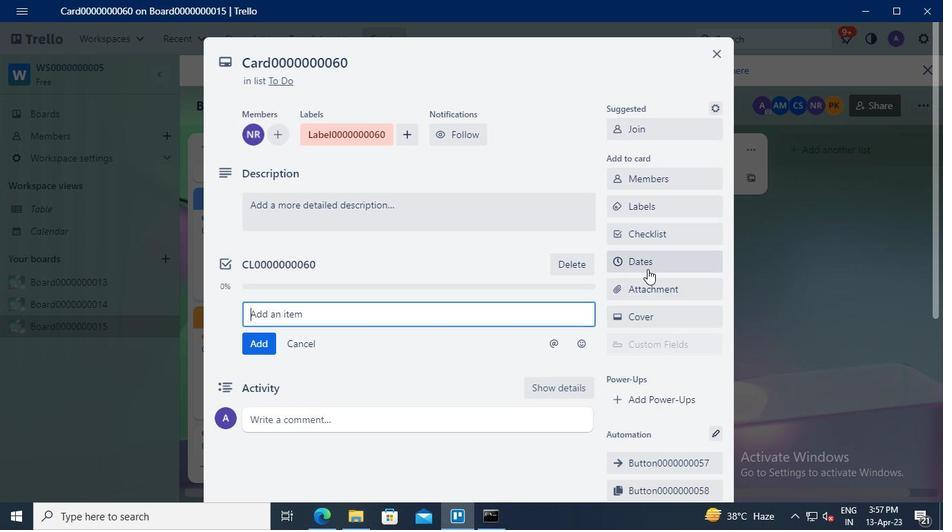 
Action: Mouse moved to (621, 319)
Screenshot: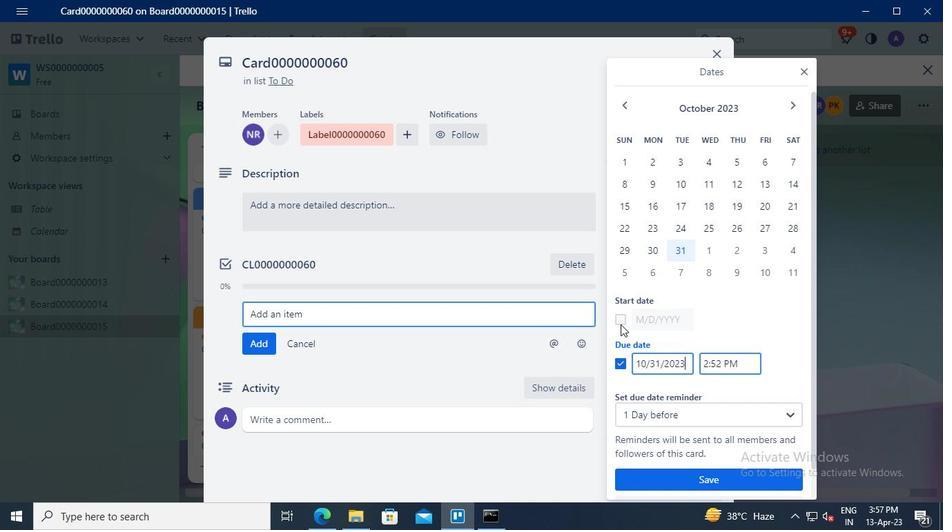 
Action: Mouse pressed left at (621, 319)
Screenshot: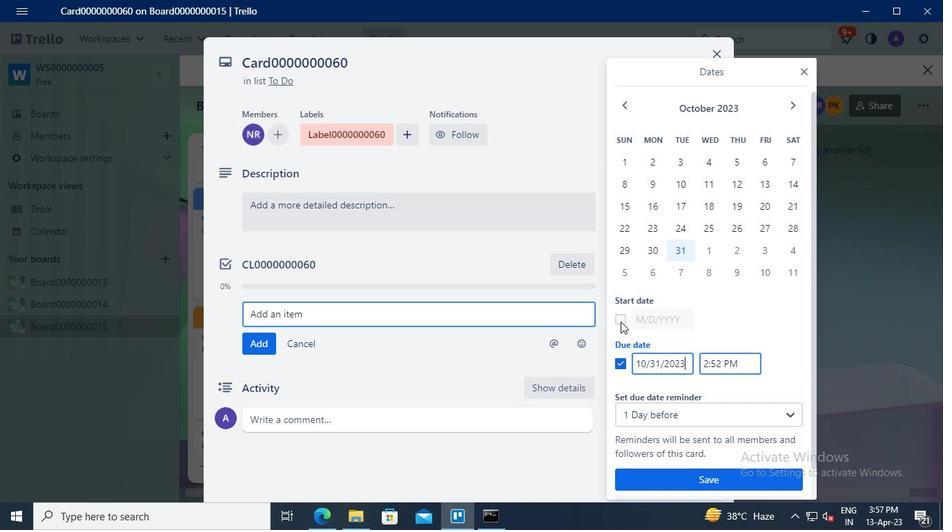 
Action: Mouse moved to (659, 364)
Screenshot: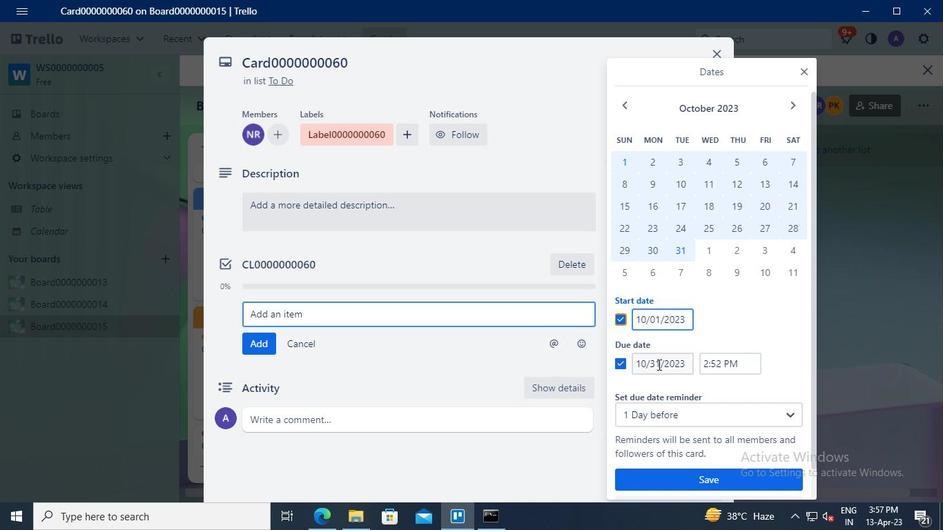 
Action: Mouse pressed left at (659, 364)
Screenshot: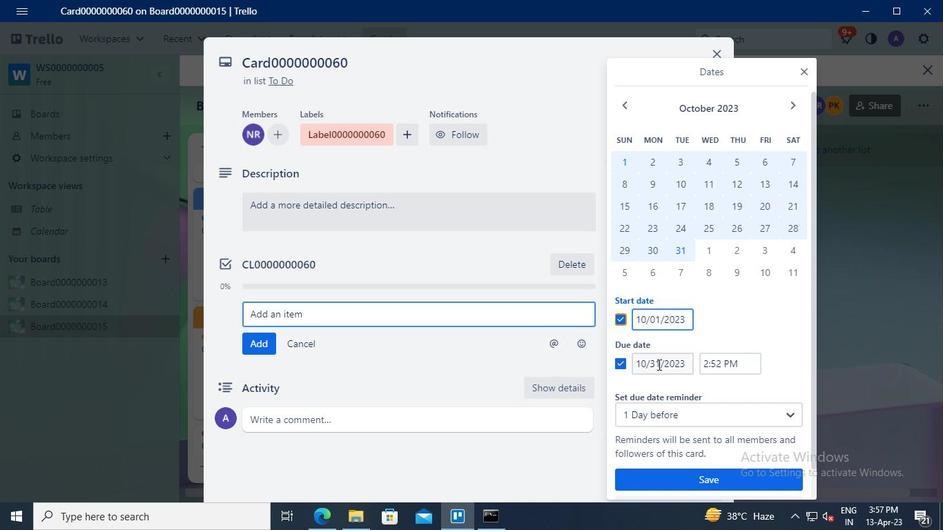 
Action: Mouse moved to (685, 336)
Screenshot: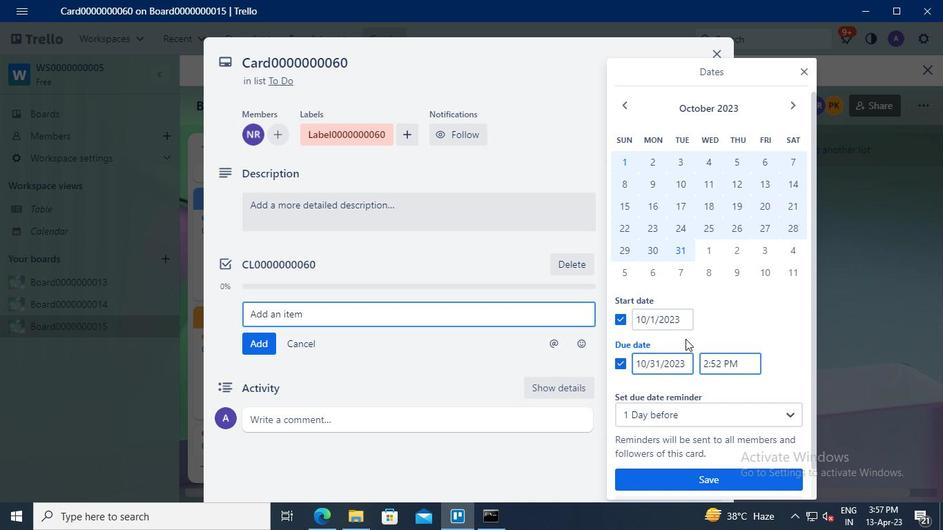 
Action: Keyboard Key.backspace
Screenshot: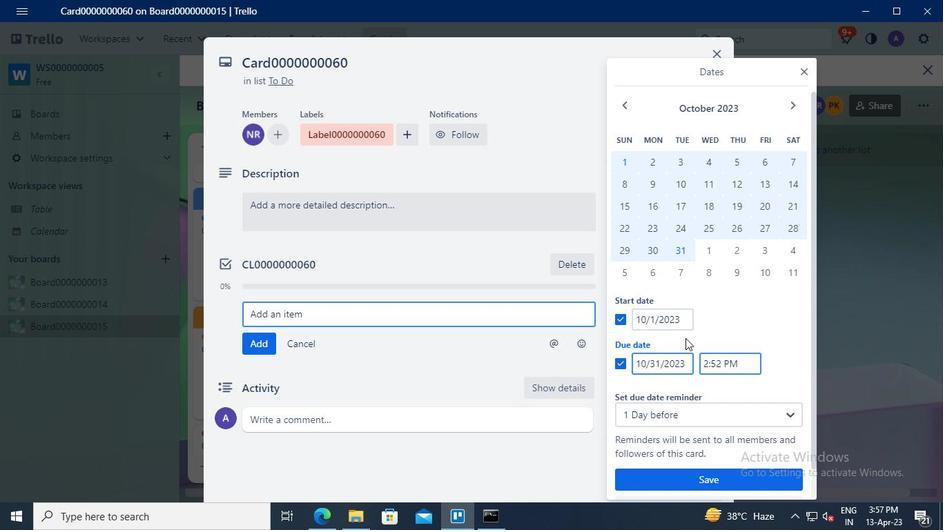 
Action: Keyboard <96>
Screenshot: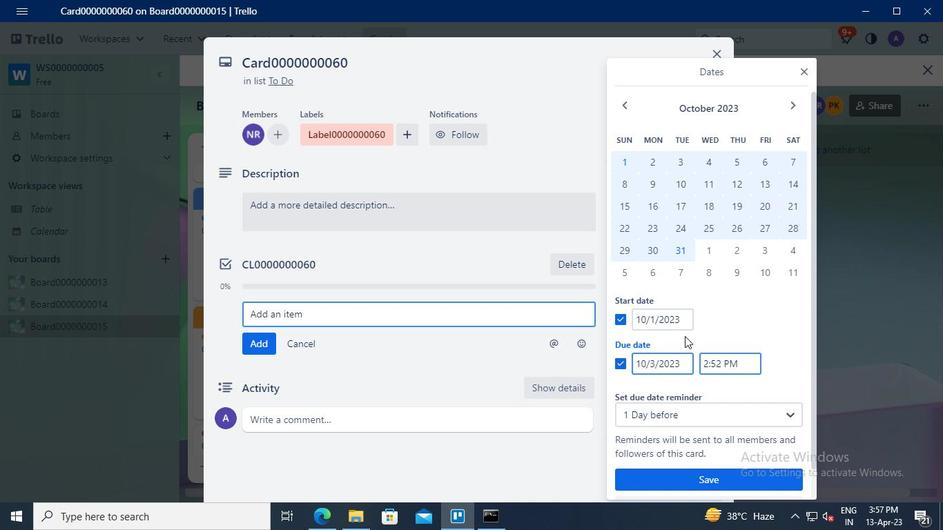 
Action: Mouse moved to (645, 362)
Screenshot: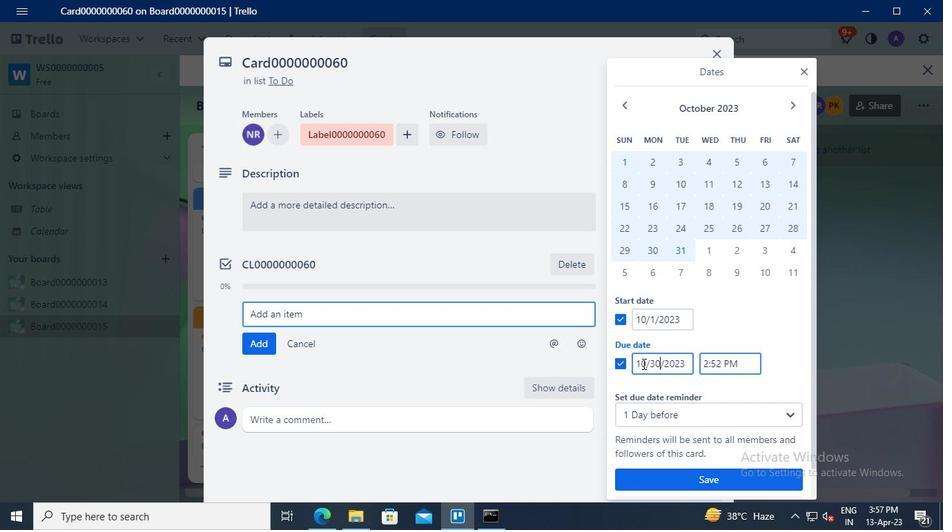
Action: Mouse pressed left at (645, 362)
Screenshot: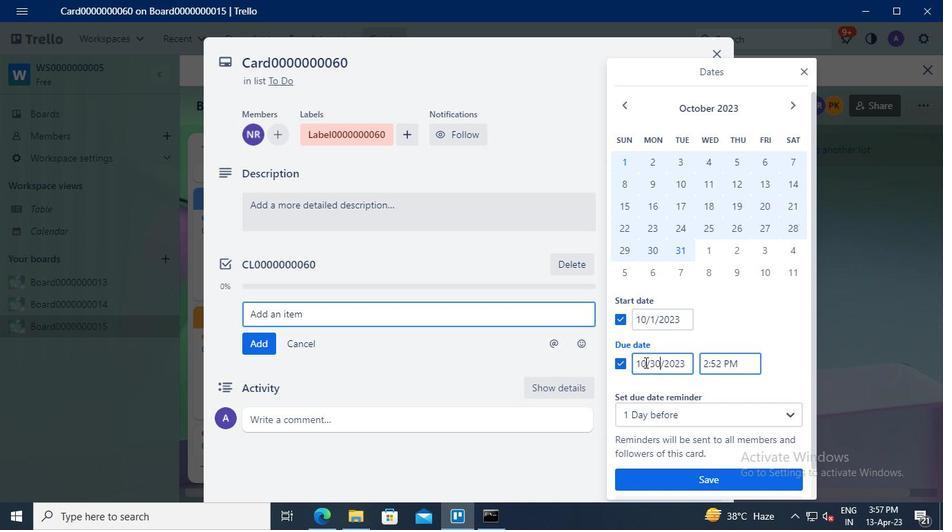 
Action: Mouse moved to (686, 326)
Screenshot: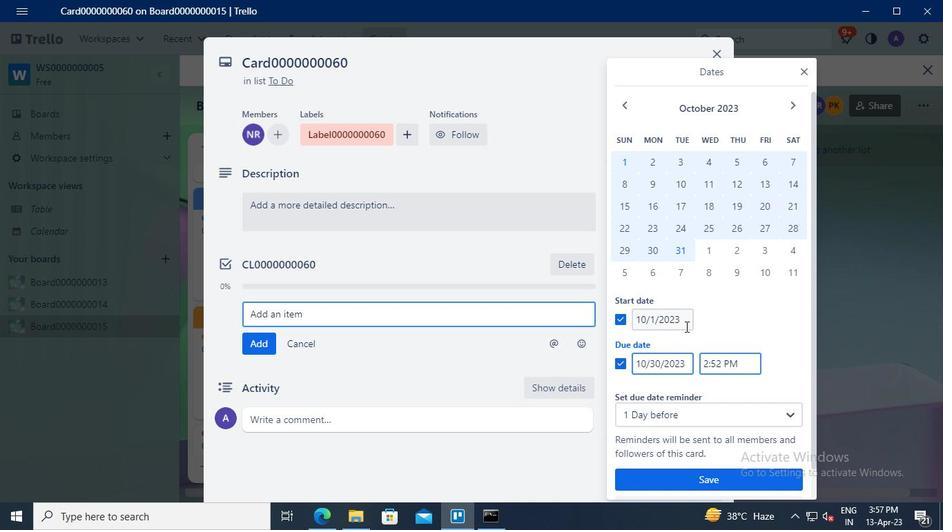 
Action: Keyboard Key.backspace
Screenshot: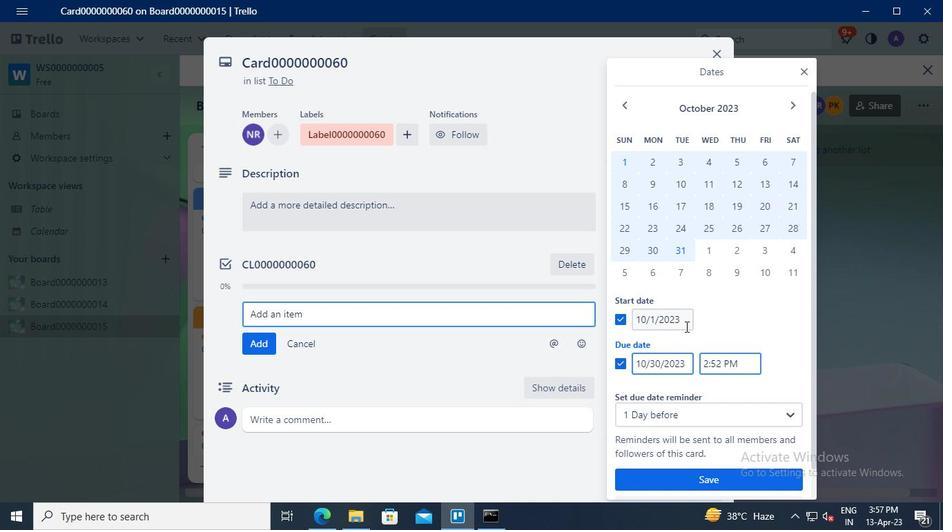 
Action: Mouse moved to (683, 326)
Screenshot: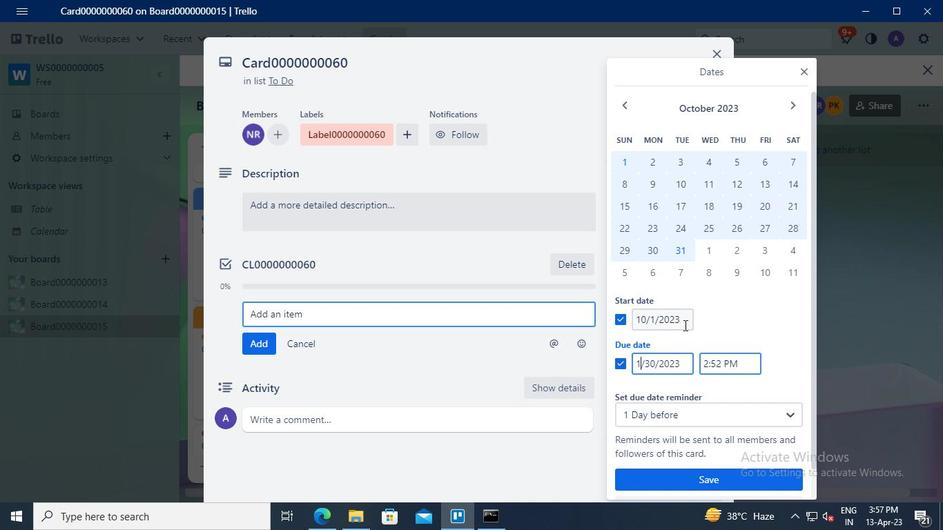 
Action: Keyboard <97>
Screenshot: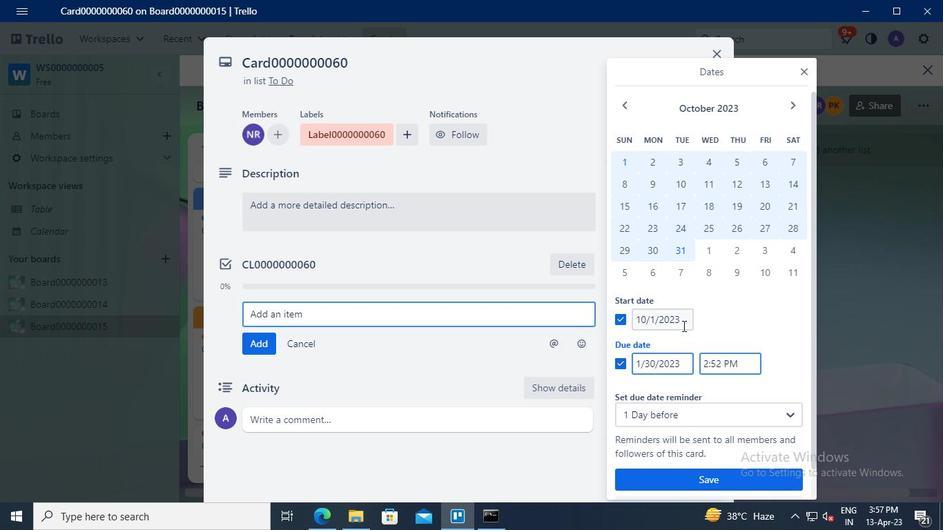
Action: Mouse moved to (646, 319)
Screenshot: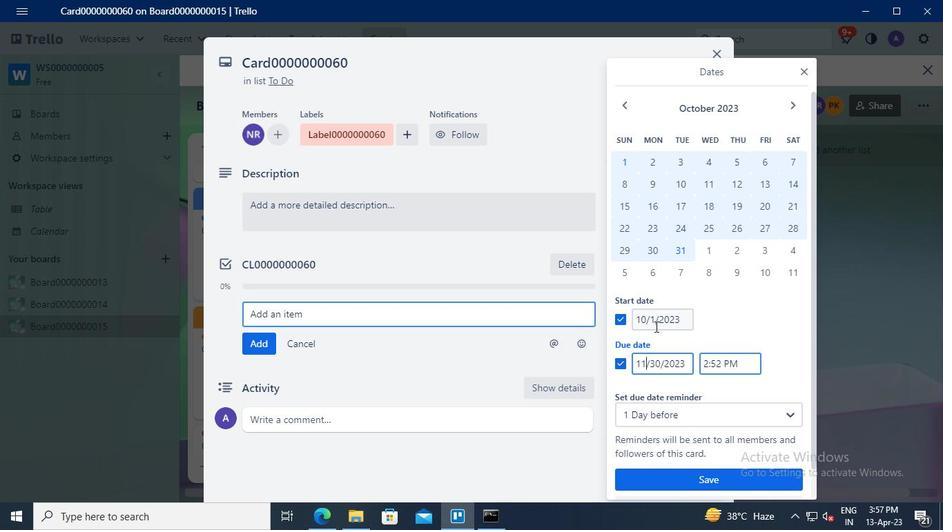 
Action: Mouse pressed left at (646, 319)
Screenshot: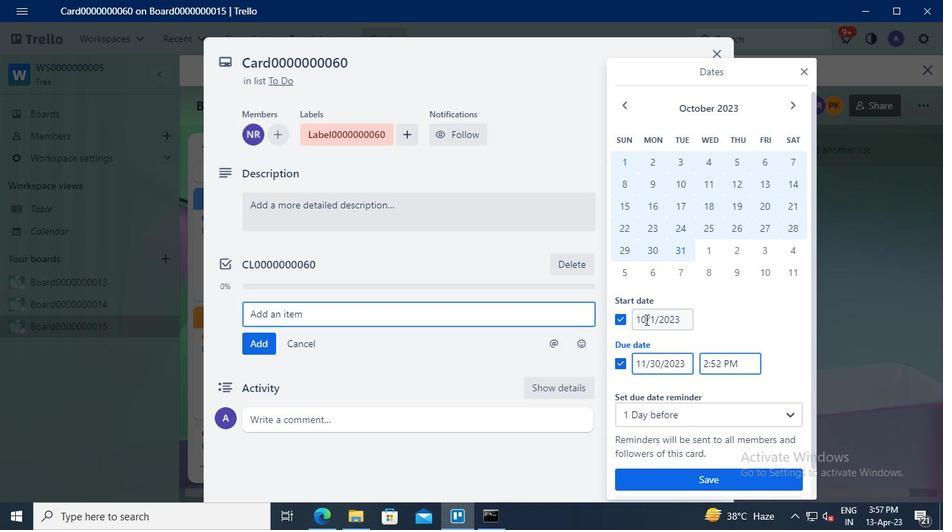 
Action: Mouse moved to (655, 310)
Screenshot: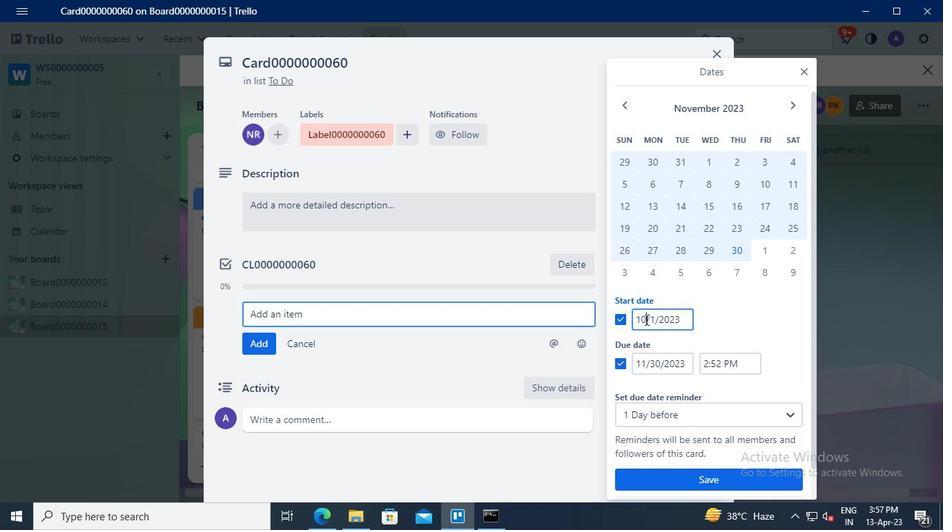 
Action: Keyboard Key.backspace
Screenshot: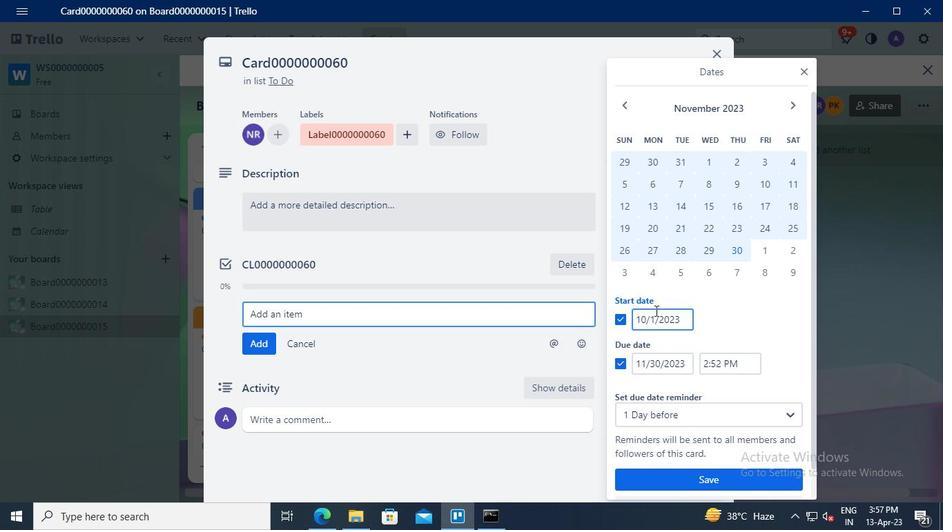 
Action: Mouse moved to (656, 310)
Screenshot: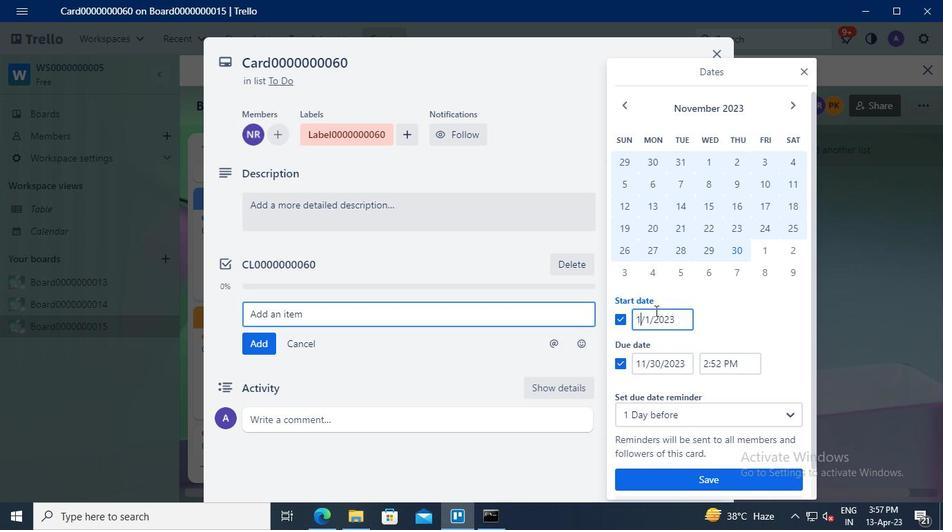 
Action: Keyboard <97>
Screenshot: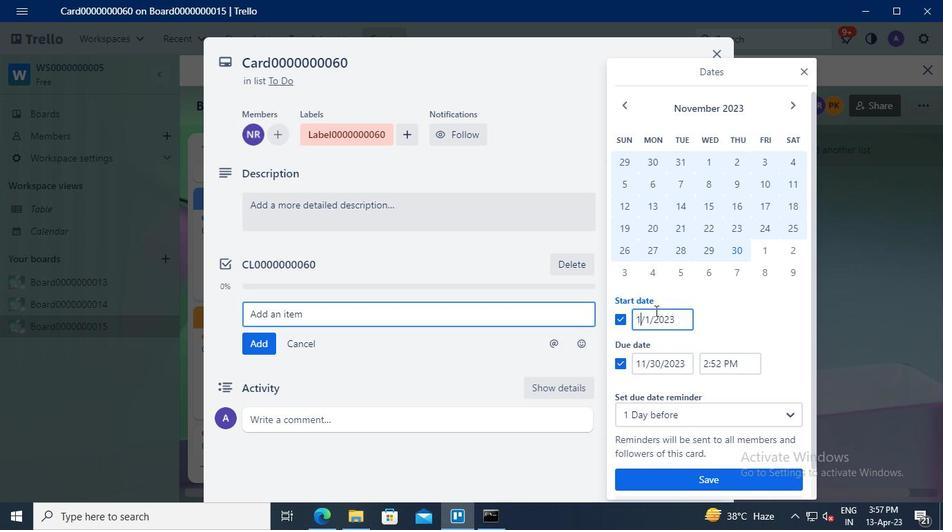 
Action: Mouse moved to (721, 477)
Screenshot: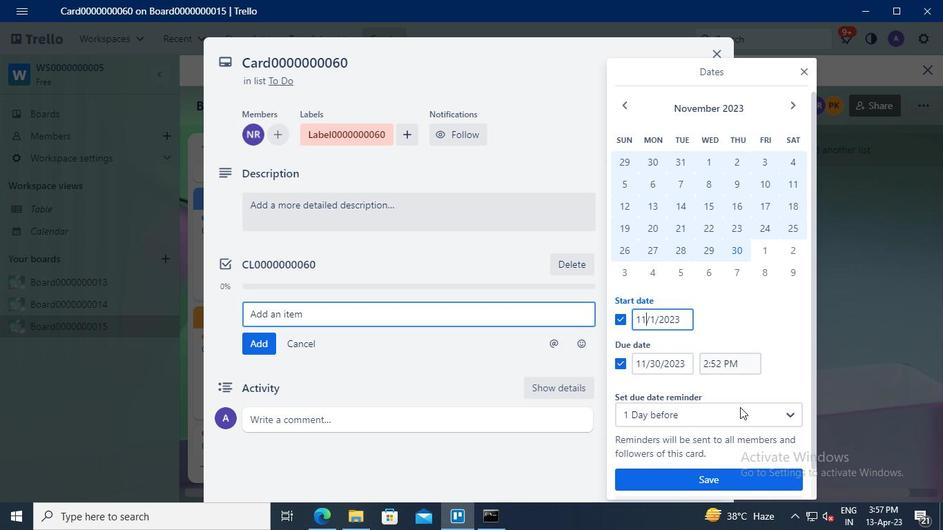 
Action: Mouse pressed left at (721, 477)
Screenshot: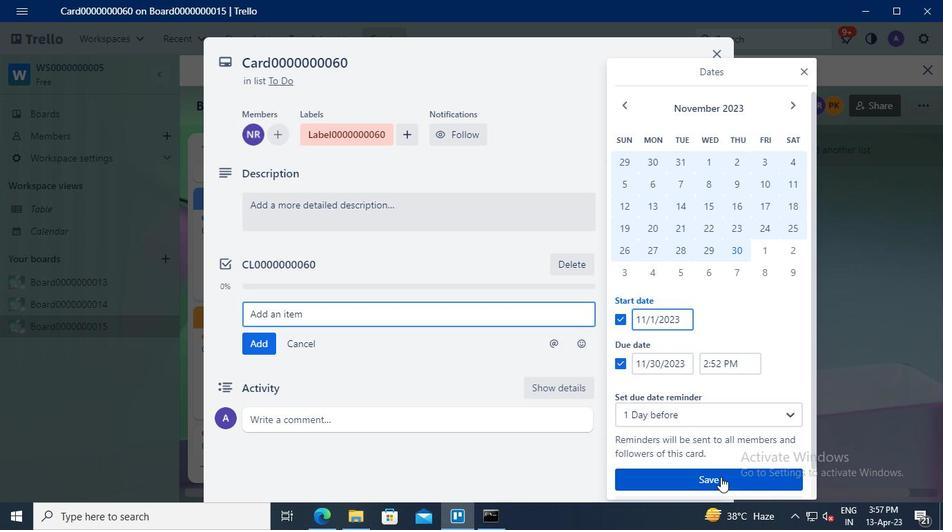 
Action: Mouse moved to (500, 518)
Screenshot: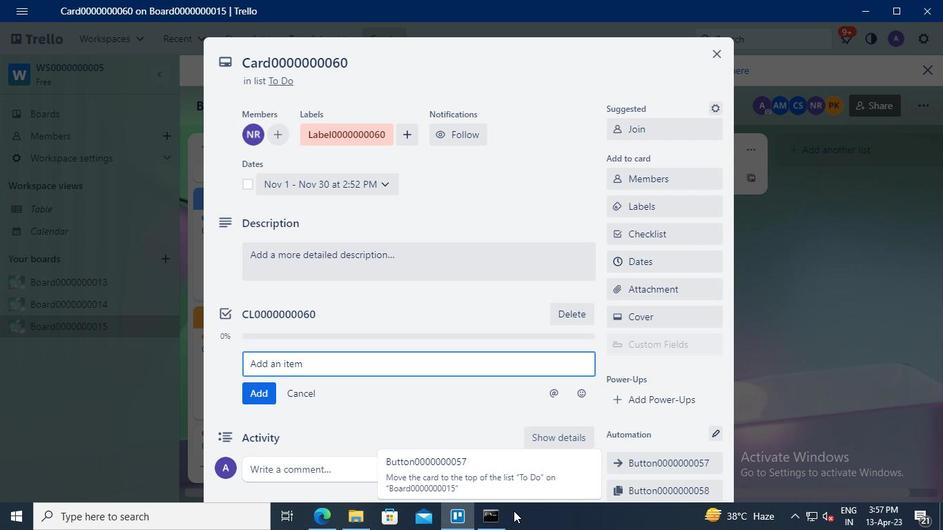 
Action: Mouse pressed left at (500, 518)
Screenshot: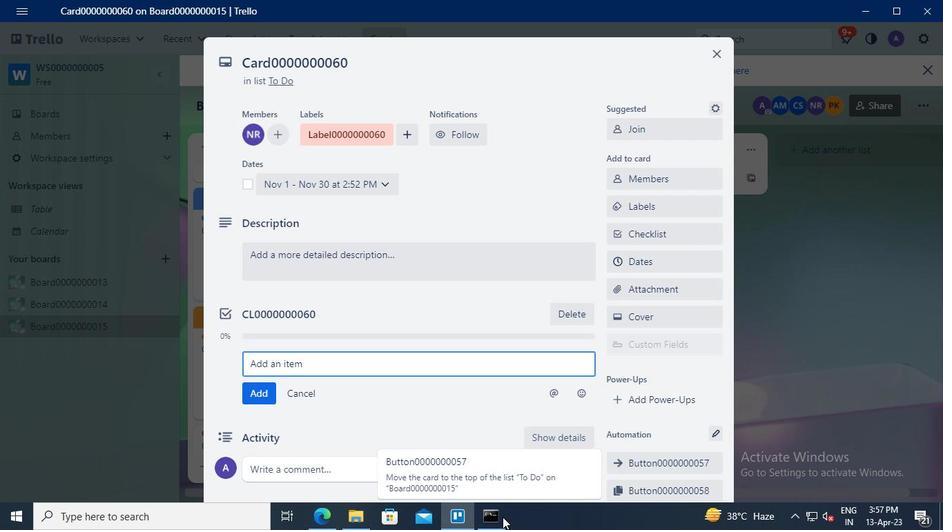 
Action: Mouse moved to (753, 102)
Screenshot: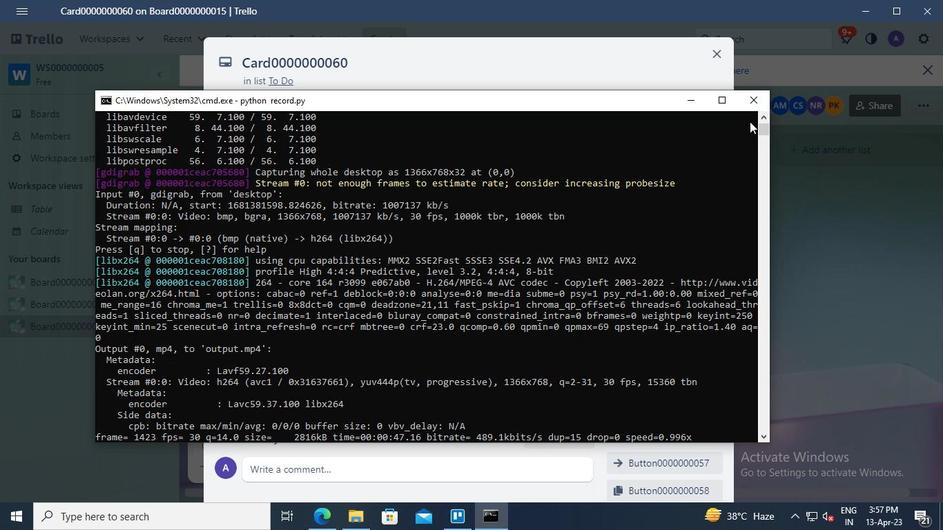 
Action: Mouse pressed left at (753, 102)
Screenshot: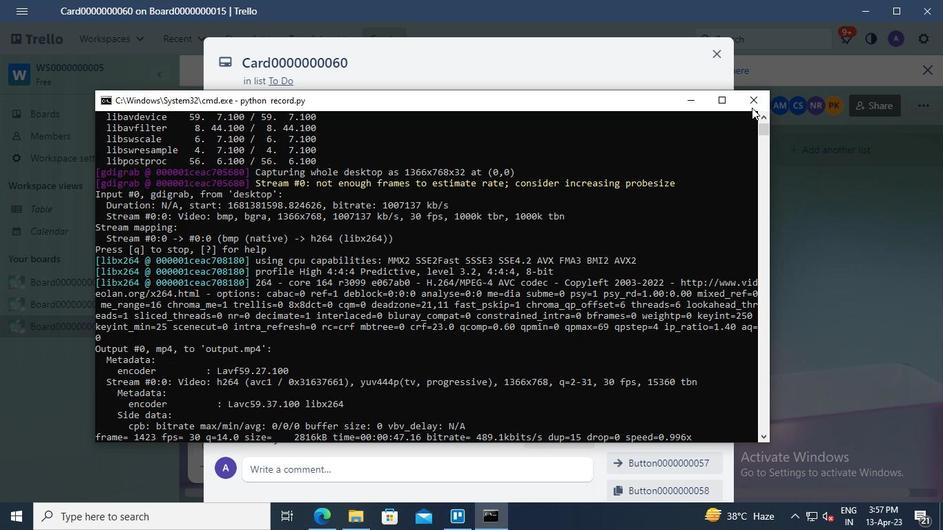 
